 Task: Look for space in Bilimora, India from 5th September, 2023 to 12th September, 2023 for 2 adults in price range Rs.10000 to Rs.15000.  With 1  bedroom having 1 bed and 1 bathroom. Property type can be house, flat, guest house, hotel. Booking option can be shelf check-in. Required host language is English.
Action: Mouse moved to (432, 65)
Screenshot: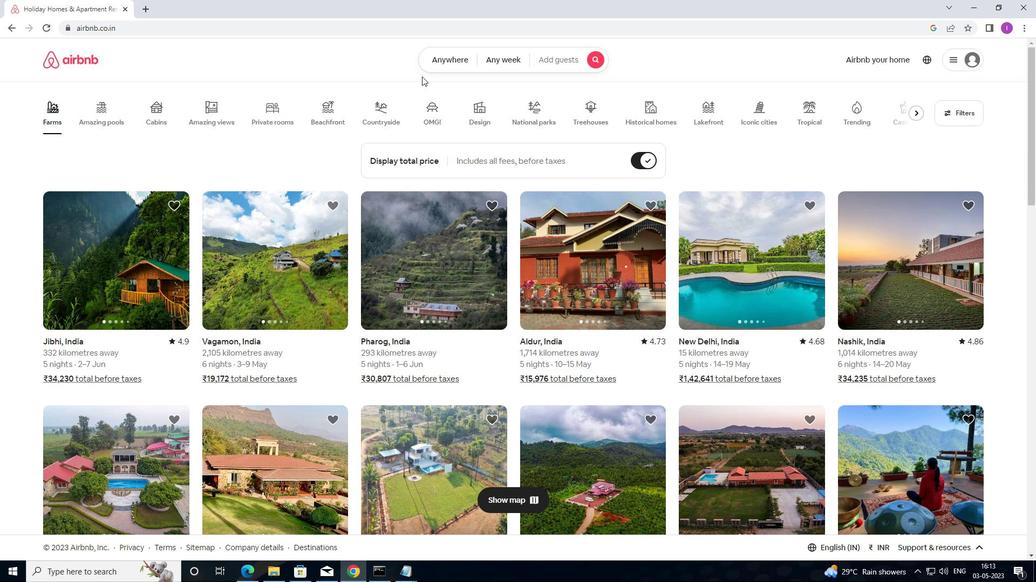 
Action: Mouse pressed left at (432, 65)
Screenshot: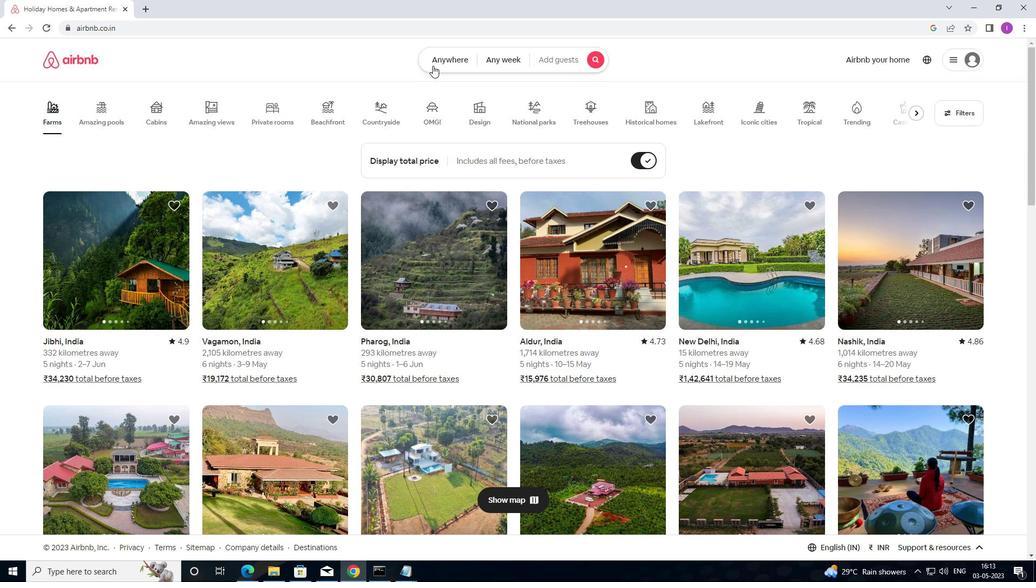 
Action: Mouse moved to (361, 111)
Screenshot: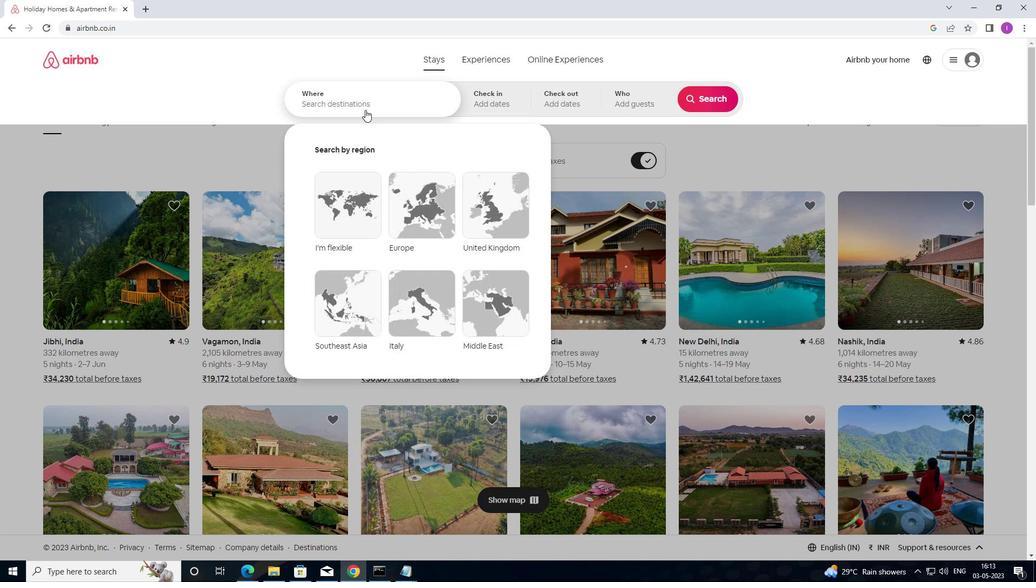 
Action: Mouse pressed left at (361, 111)
Screenshot: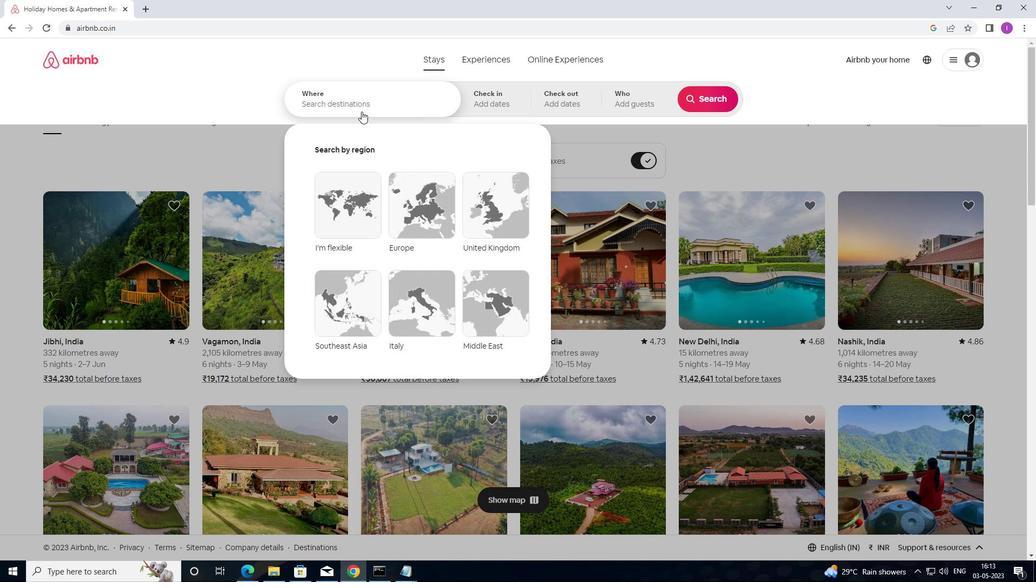 
Action: Mouse moved to (440, 85)
Screenshot: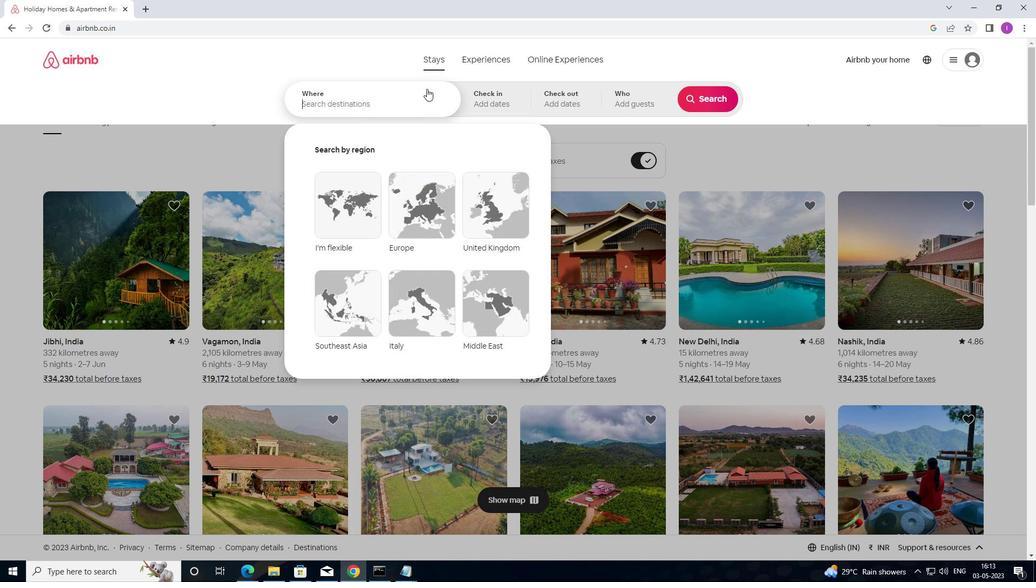 
Action: Key pressed <Key.shift>BILI,<Key.backspace>MORA,<Key.shift><Key.shift><Key.shift><Key.shift><Key.shift><Key.shift><Key.shift><Key.shift>INDIA
Screenshot: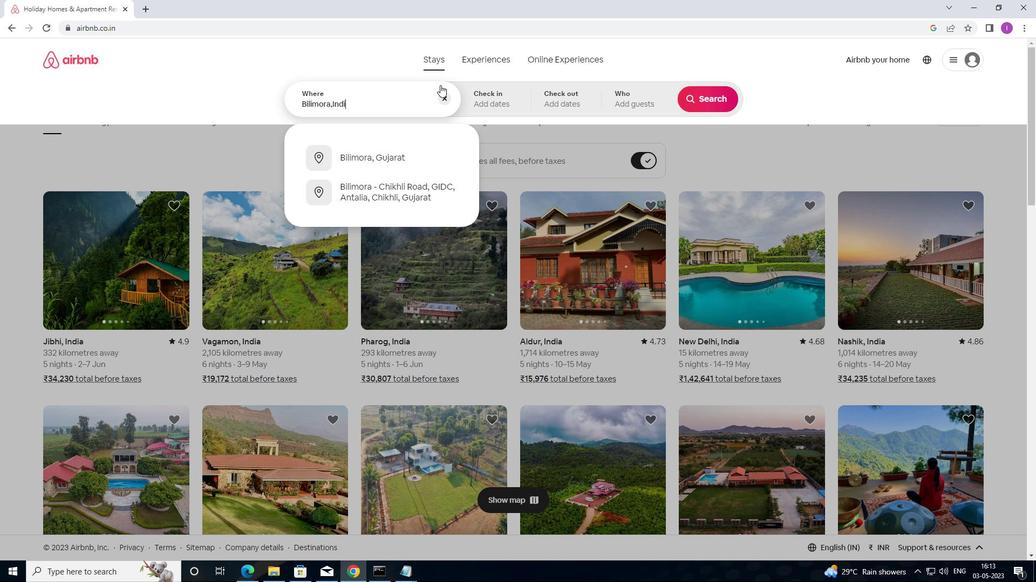 
Action: Mouse moved to (489, 91)
Screenshot: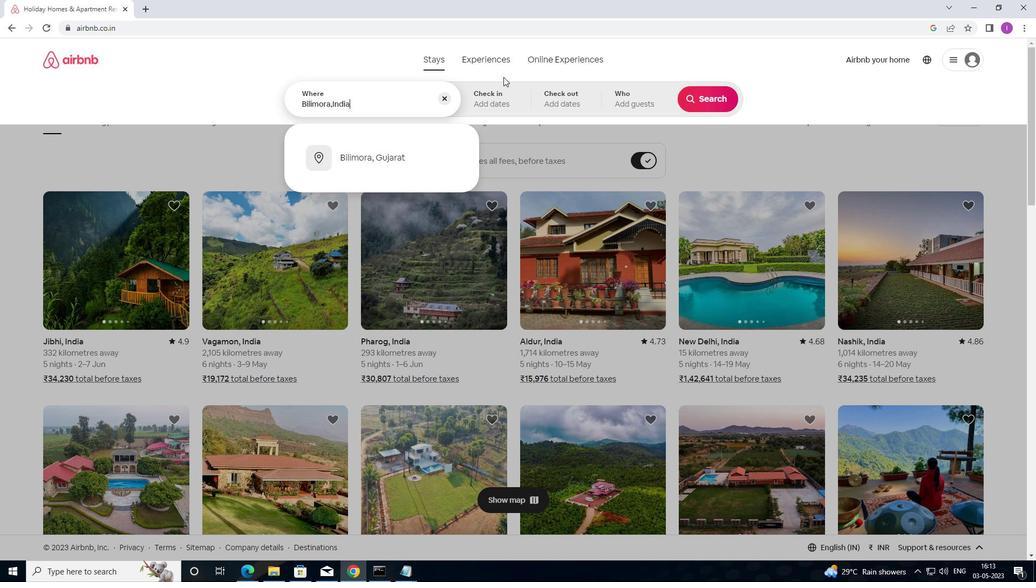 
Action: Mouse pressed left at (489, 91)
Screenshot: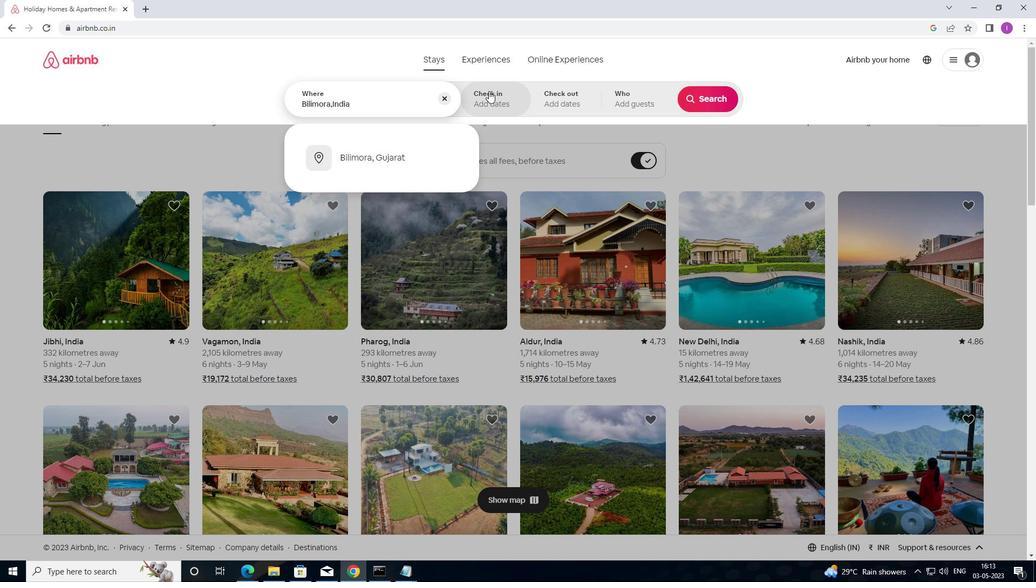 
Action: Mouse moved to (707, 185)
Screenshot: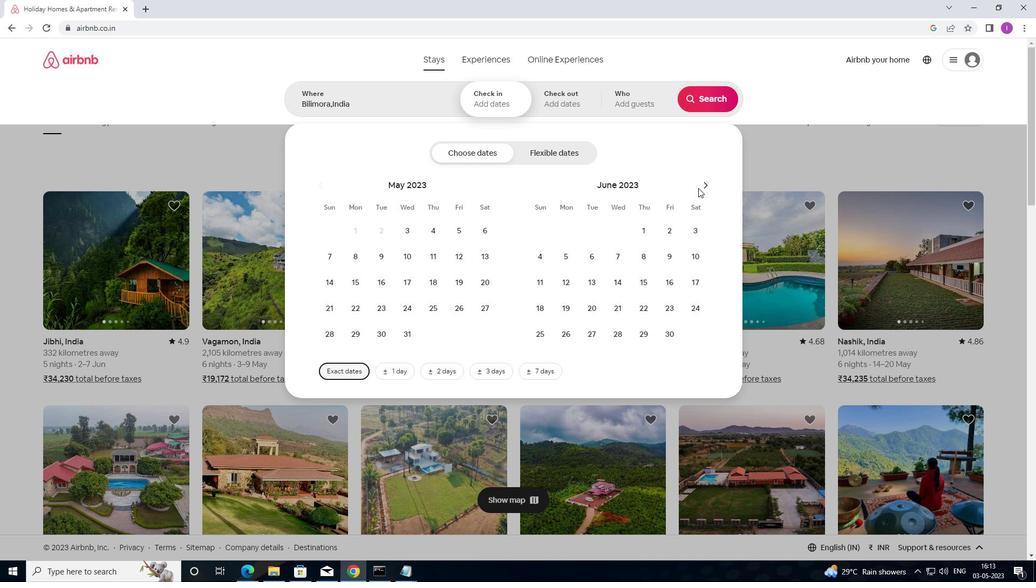 
Action: Mouse pressed left at (707, 185)
Screenshot: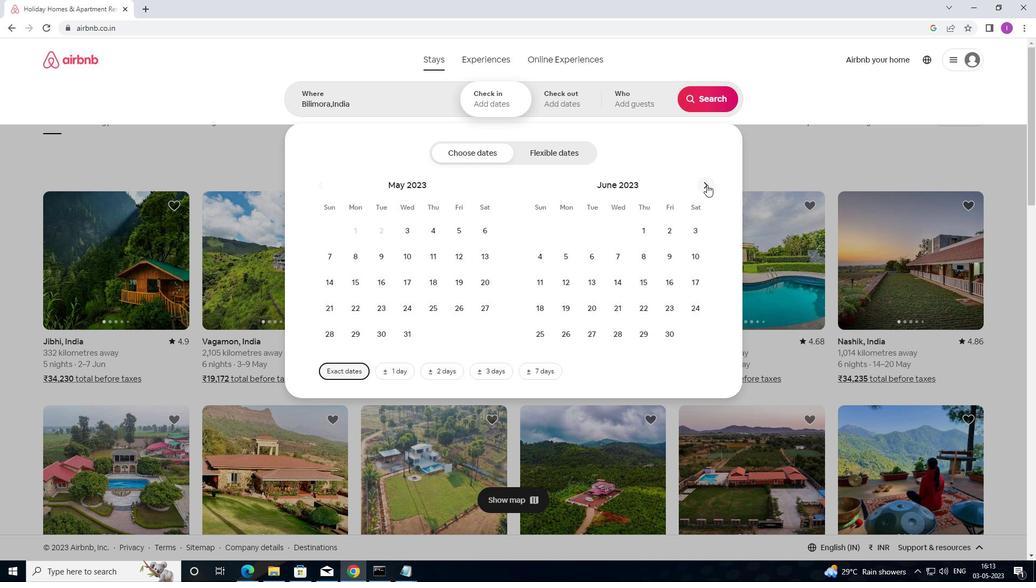 
Action: Mouse moved to (707, 184)
Screenshot: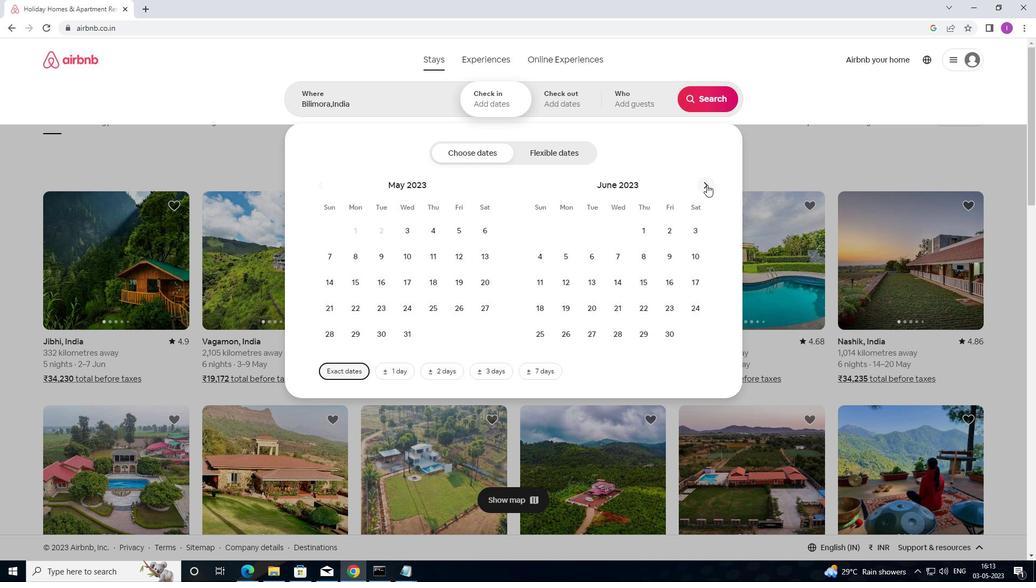 
Action: Mouse pressed left at (707, 184)
Screenshot: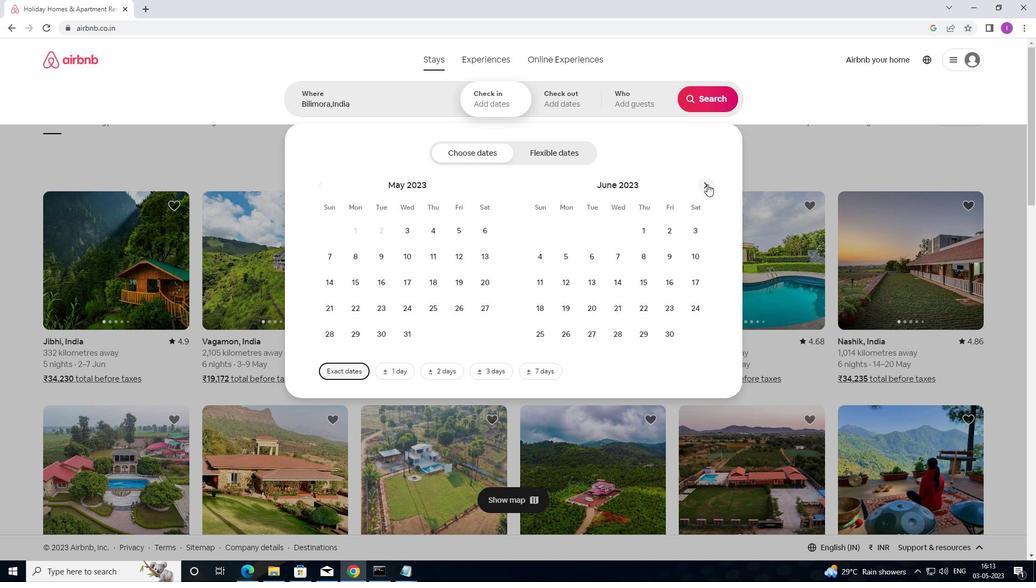 
Action: Mouse pressed left at (707, 184)
Screenshot: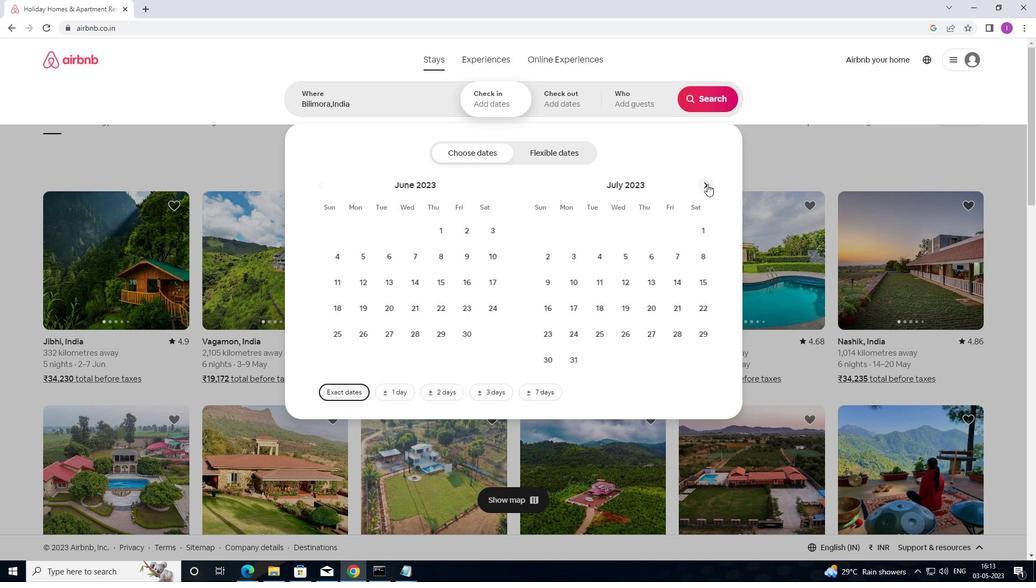 
Action: Mouse pressed left at (707, 184)
Screenshot: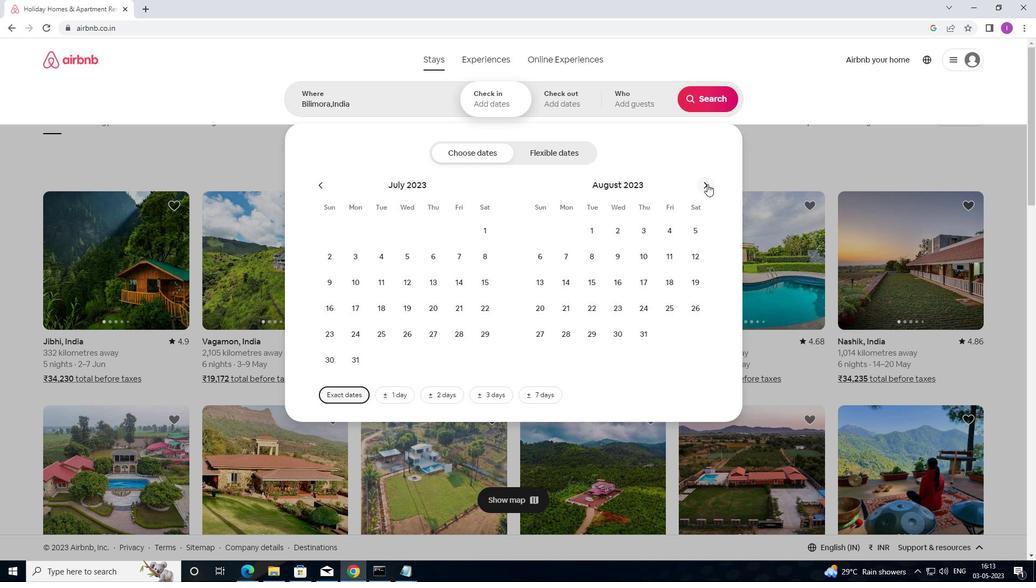 
Action: Mouse moved to (594, 261)
Screenshot: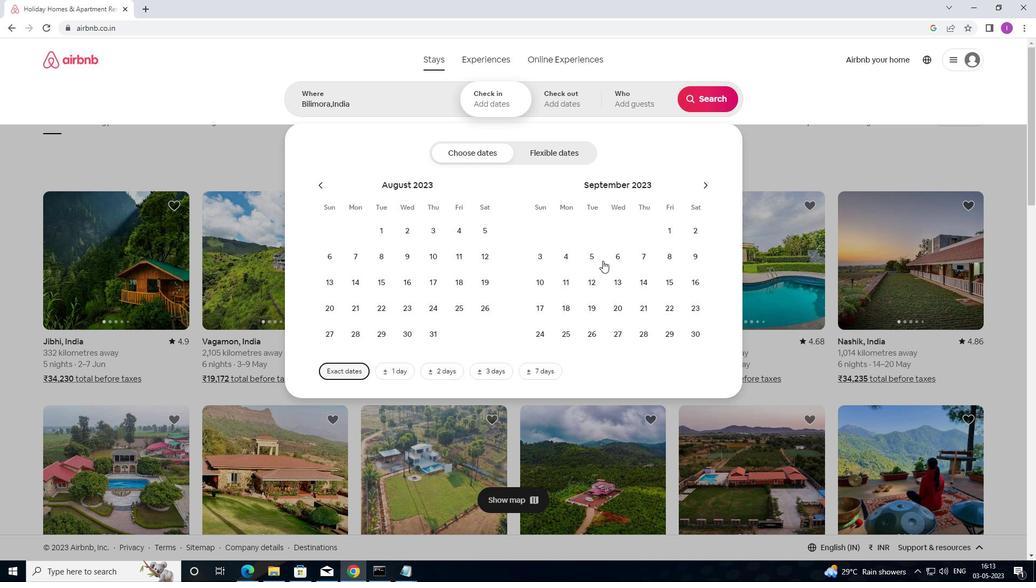 
Action: Mouse pressed left at (594, 261)
Screenshot: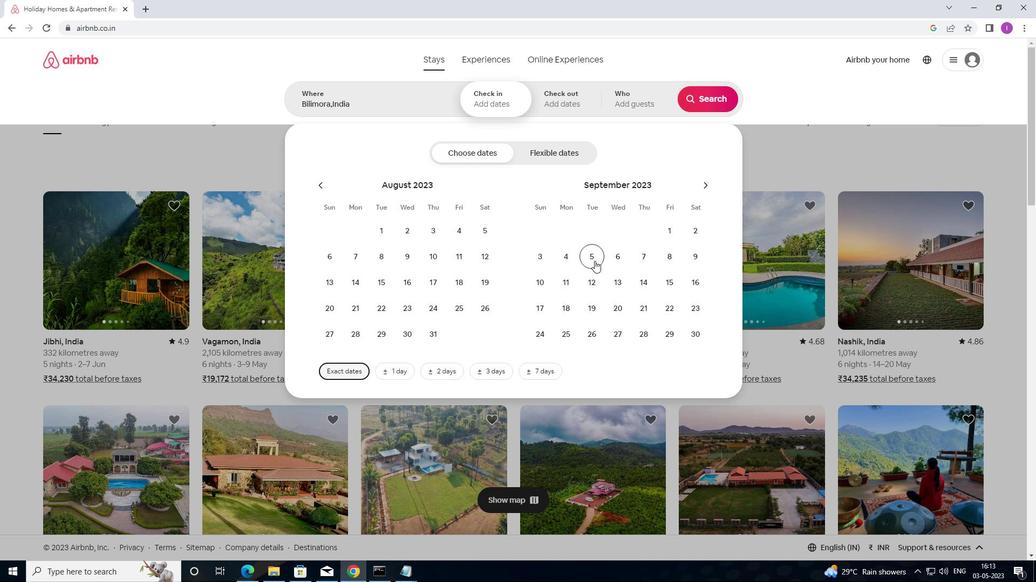 
Action: Mouse moved to (595, 280)
Screenshot: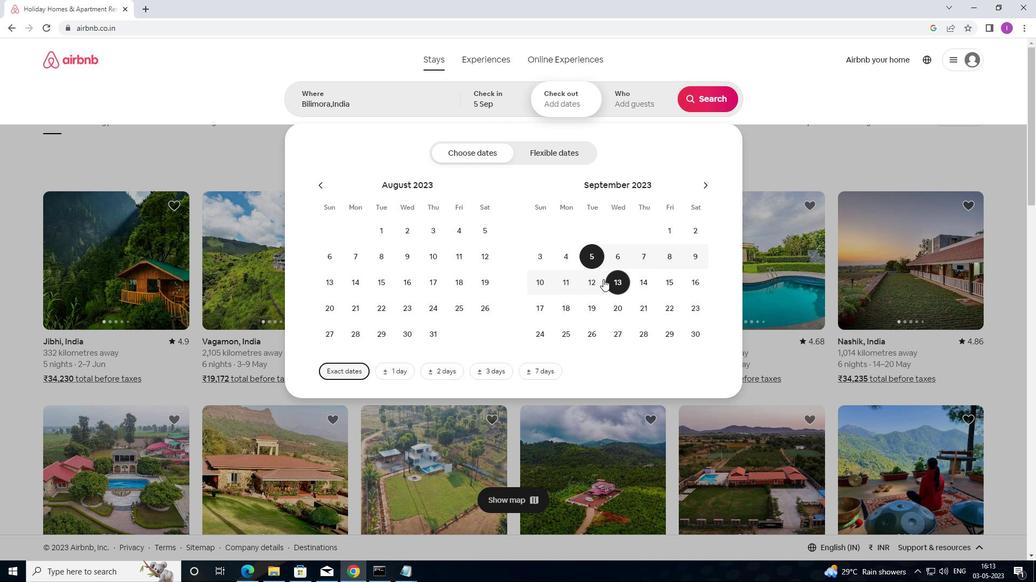 
Action: Mouse pressed left at (595, 280)
Screenshot: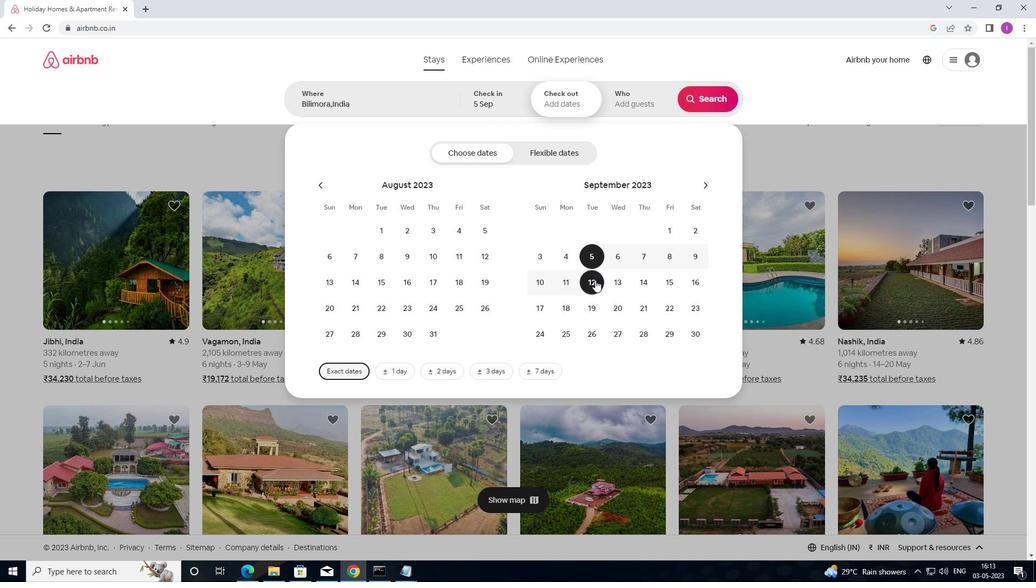 
Action: Mouse moved to (641, 99)
Screenshot: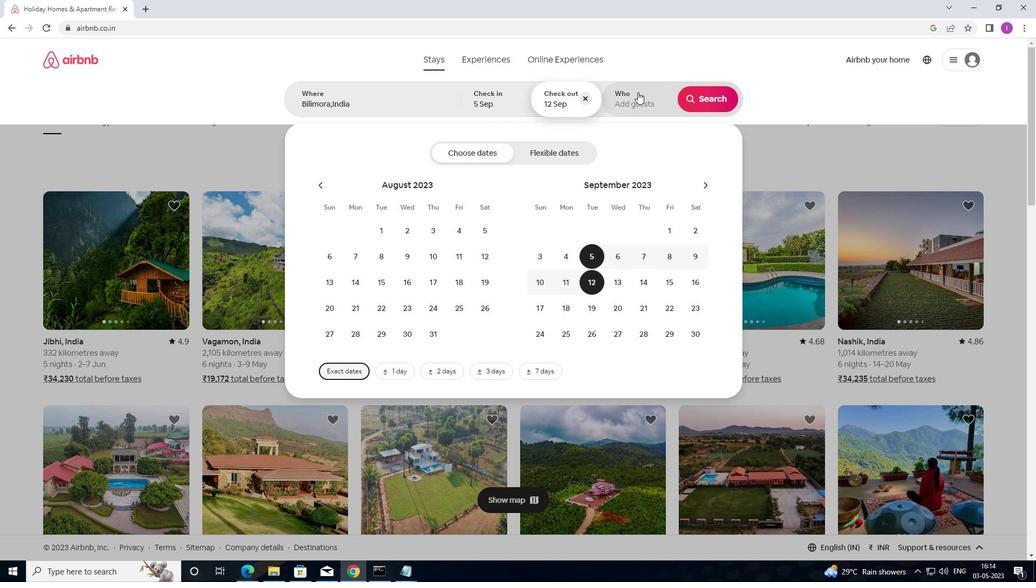 
Action: Mouse pressed left at (641, 99)
Screenshot: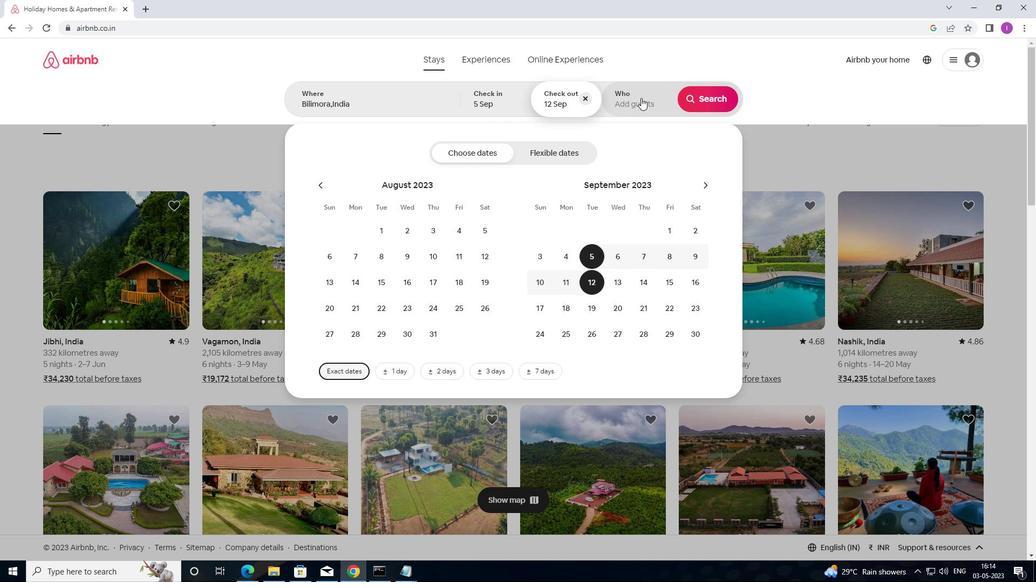 
Action: Mouse moved to (703, 158)
Screenshot: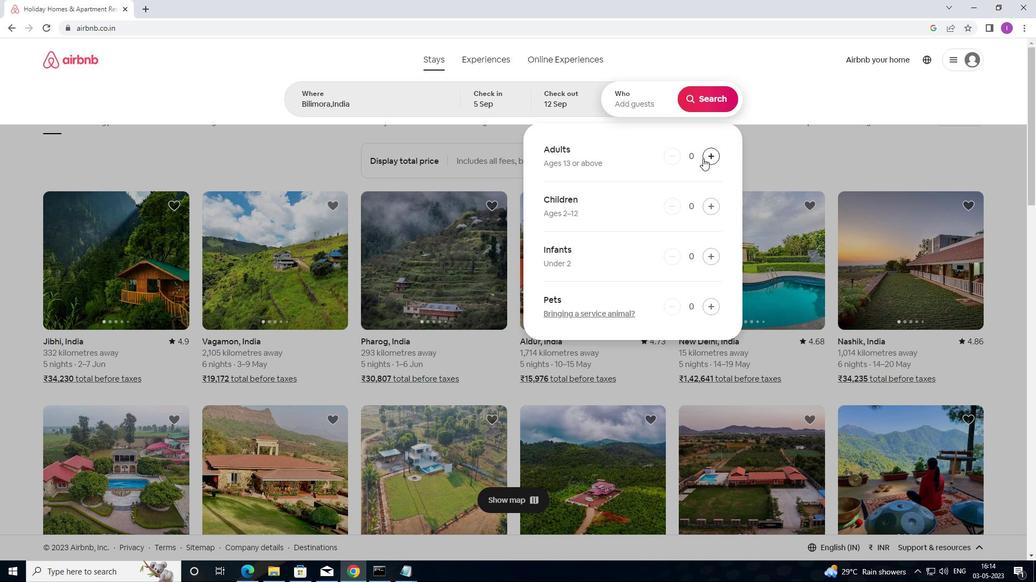 
Action: Mouse pressed left at (703, 158)
Screenshot: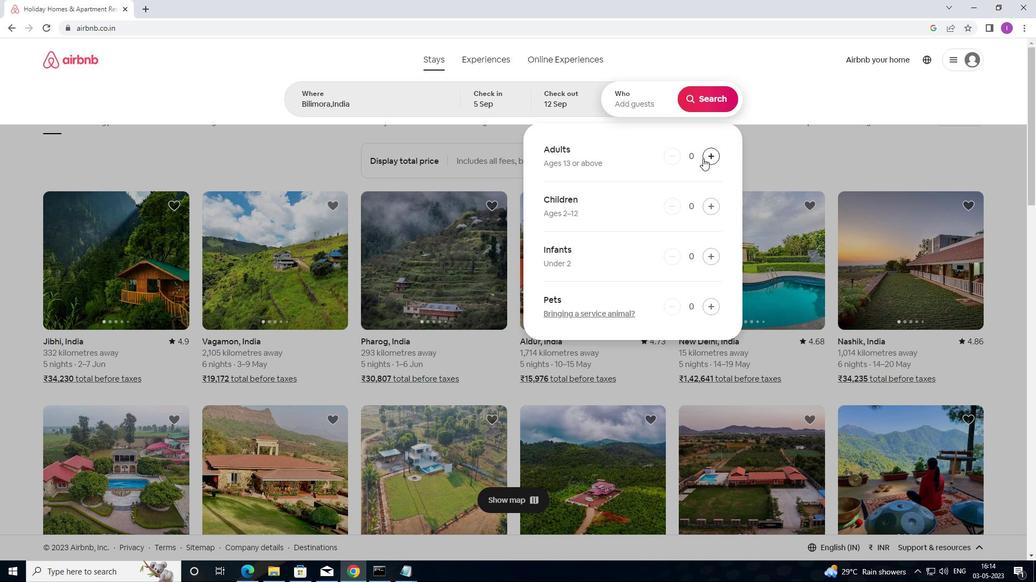 
Action: Mouse pressed left at (703, 158)
Screenshot: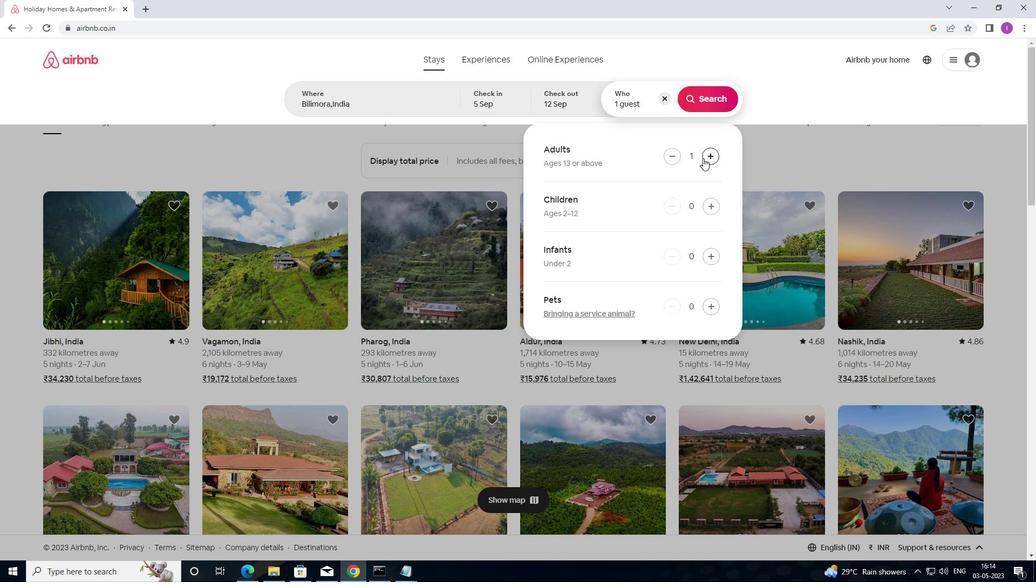 
Action: Mouse moved to (711, 112)
Screenshot: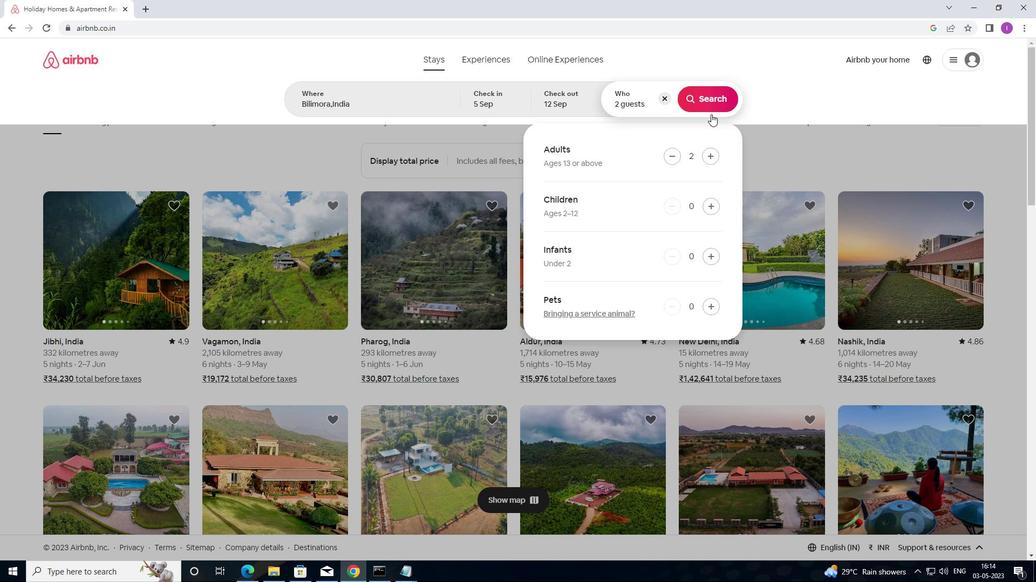 
Action: Mouse pressed left at (711, 112)
Screenshot: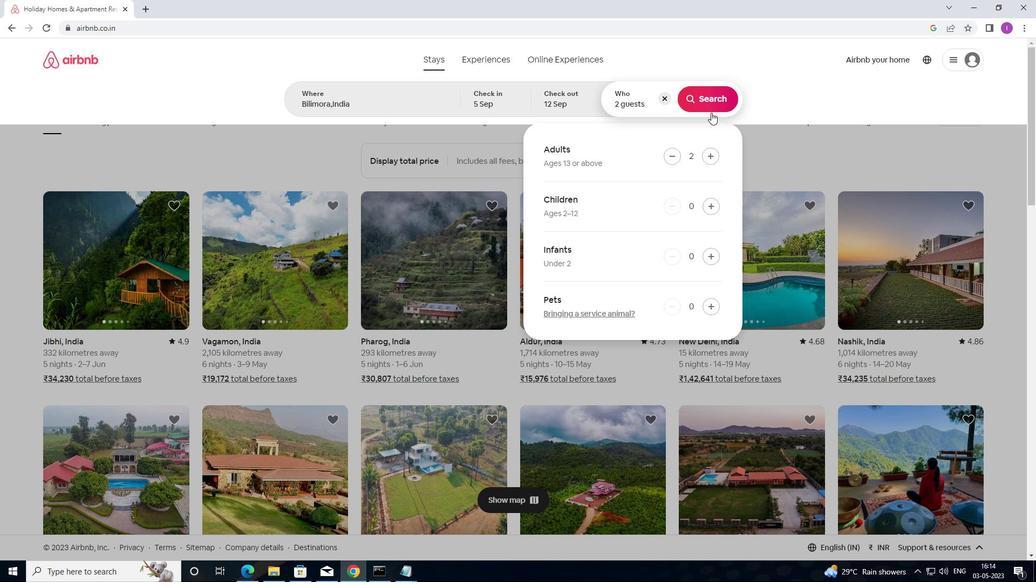 
Action: Mouse moved to (691, 103)
Screenshot: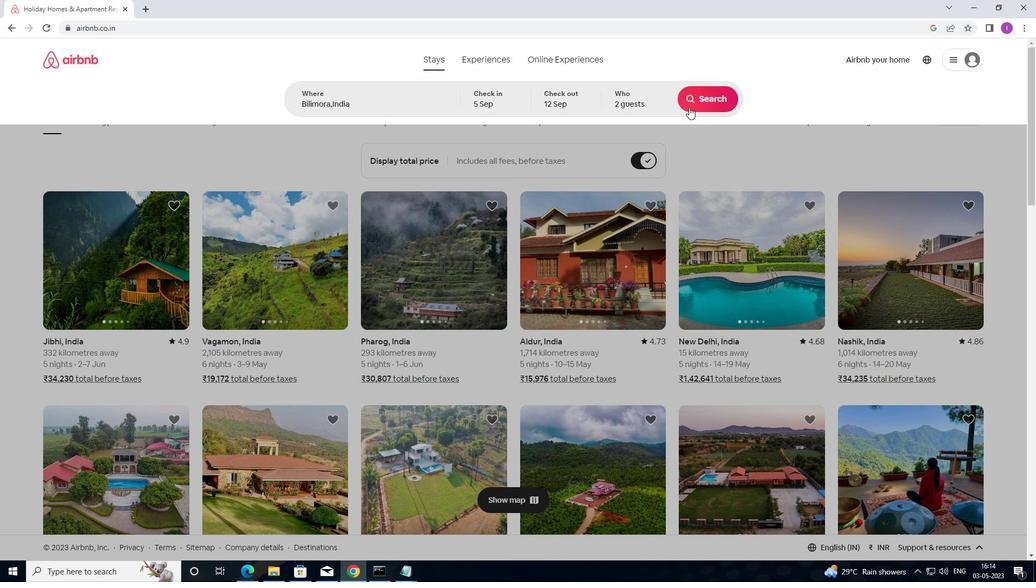 
Action: Mouse pressed left at (691, 103)
Screenshot: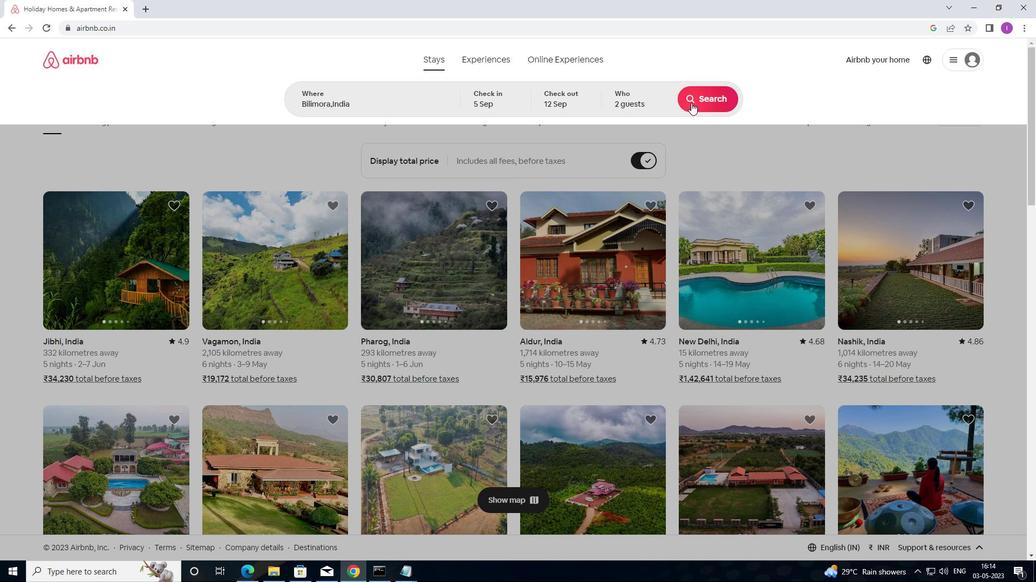 
Action: Mouse moved to (973, 103)
Screenshot: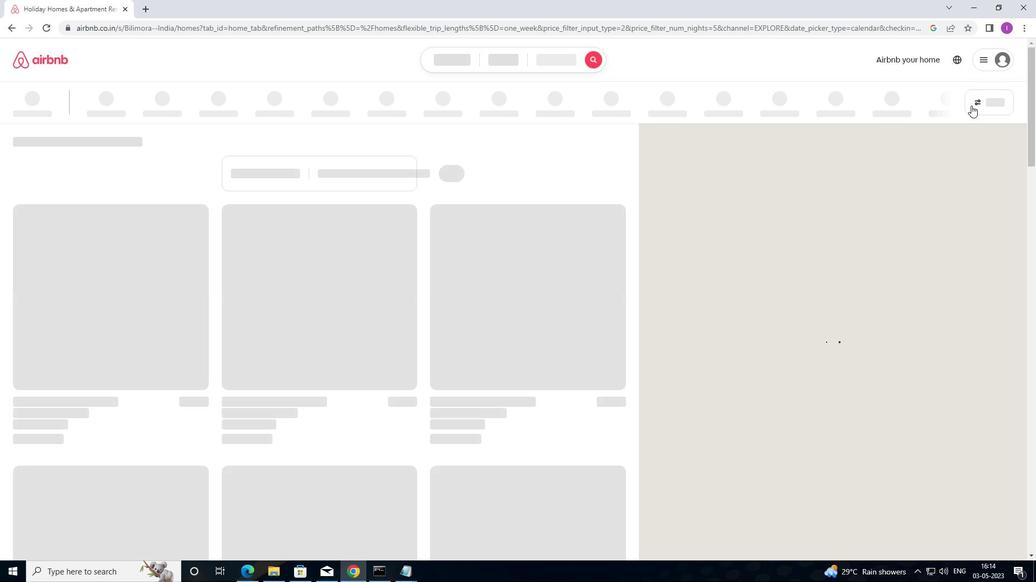 
Action: Mouse pressed left at (973, 103)
Screenshot: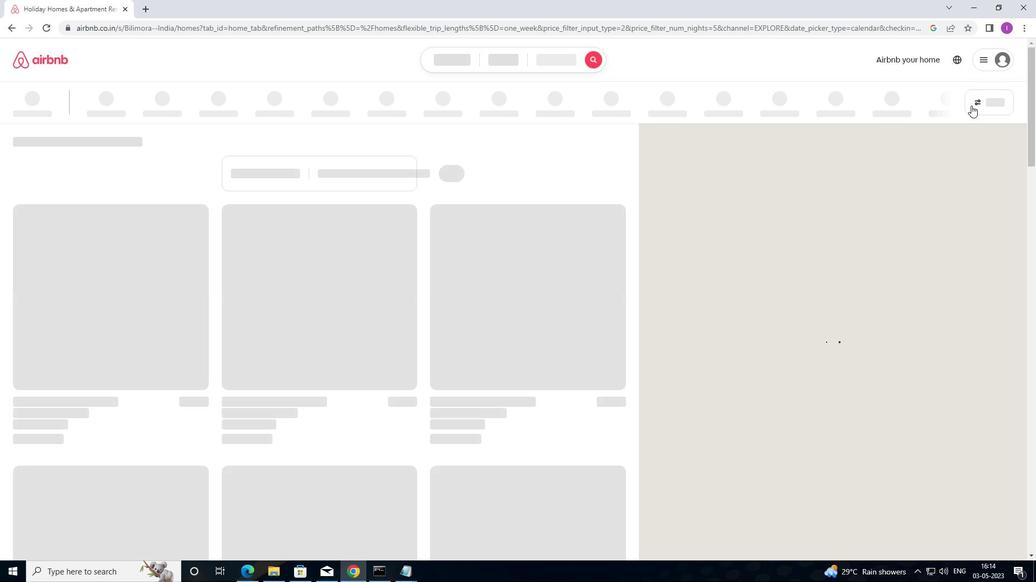 
Action: Mouse moved to (409, 243)
Screenshot: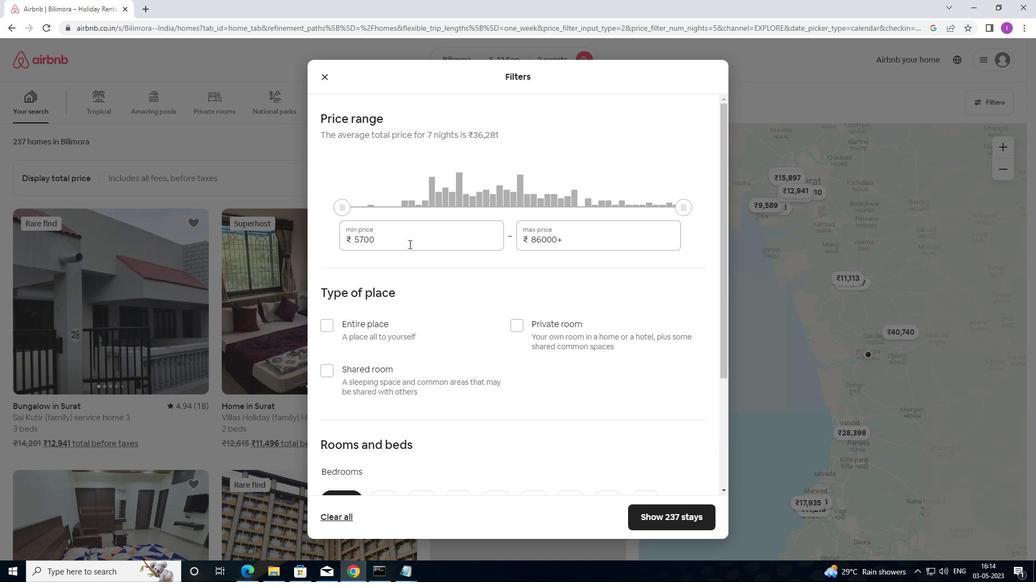 
Action: Mouse pressed left at (409, 243)
Screenshot: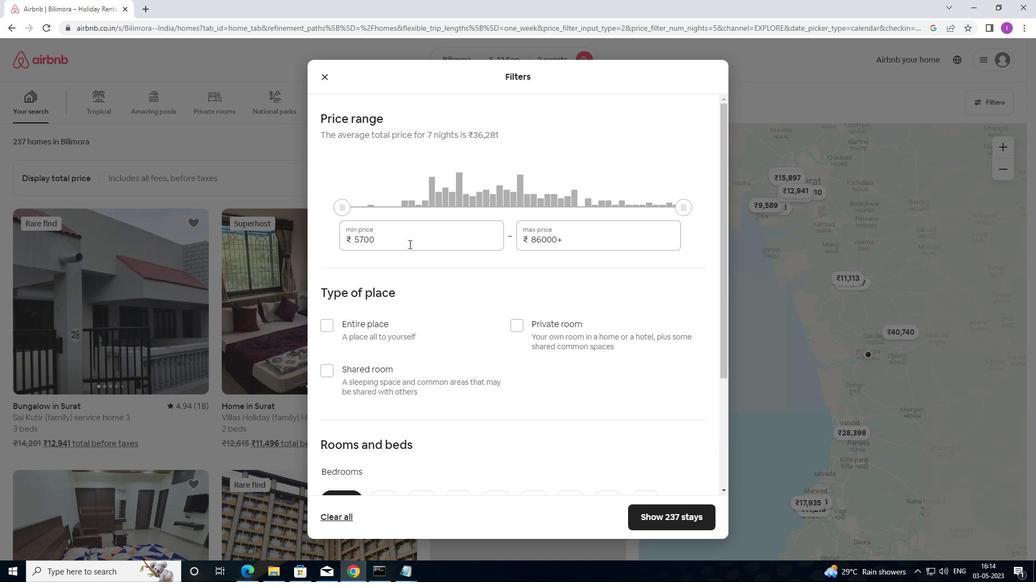 
Action: Mouse moved to (351, 232)
Screenshot: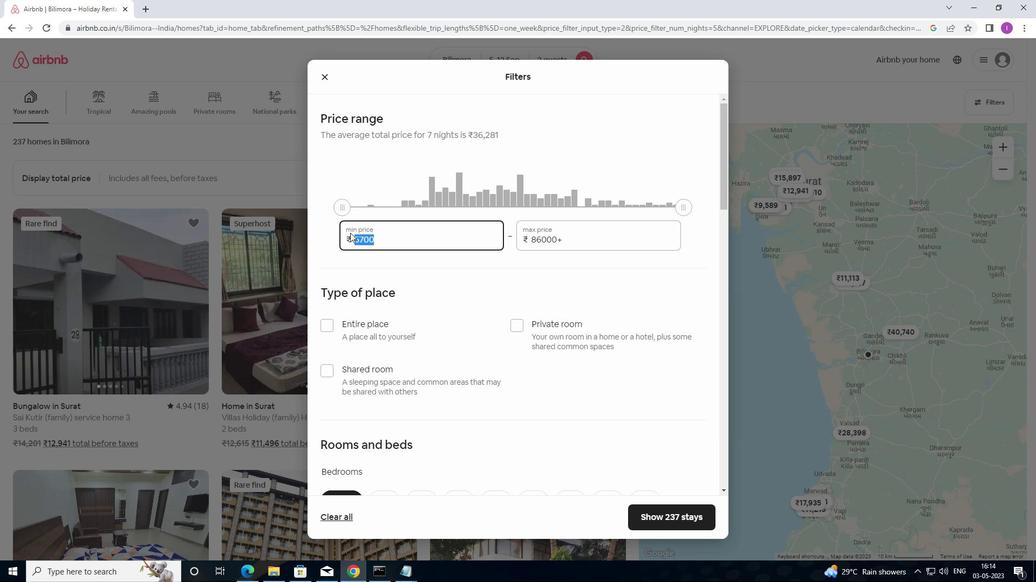 
Action: Key pressed 1
Screenshot: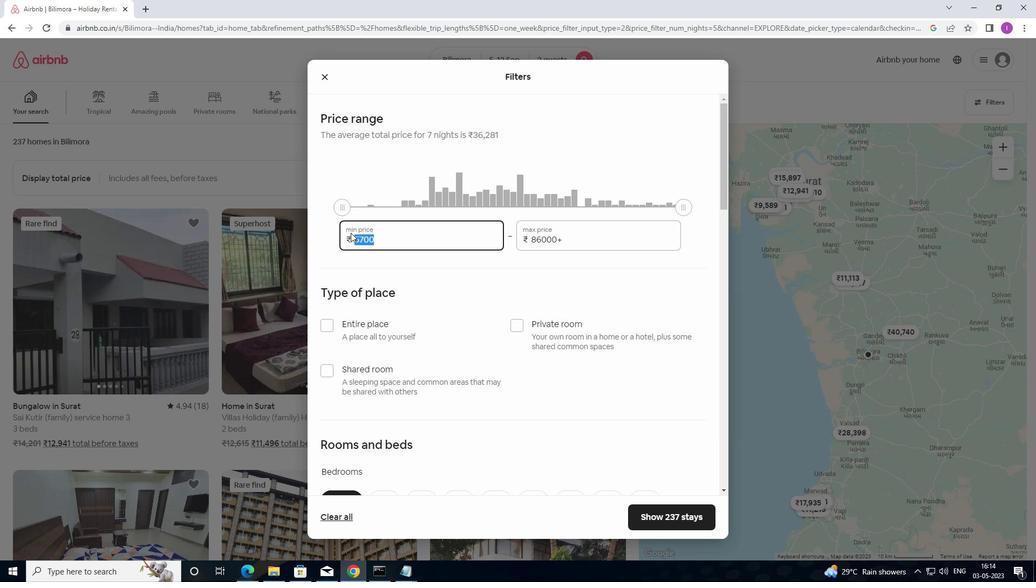 
Action: Mouse moved to (351, 232)
Screenshot: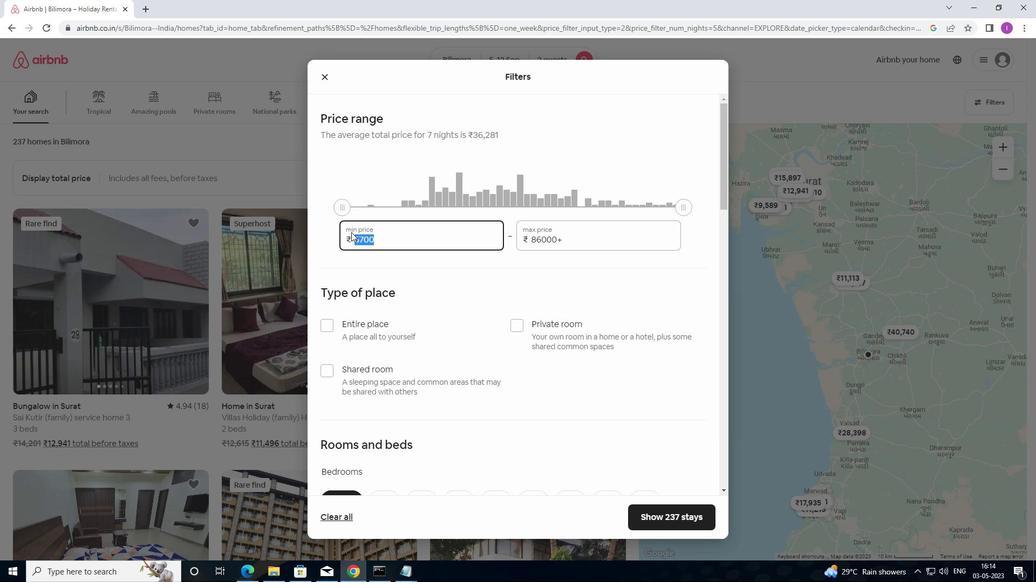 
Action: Key pressed 0
Screenshot: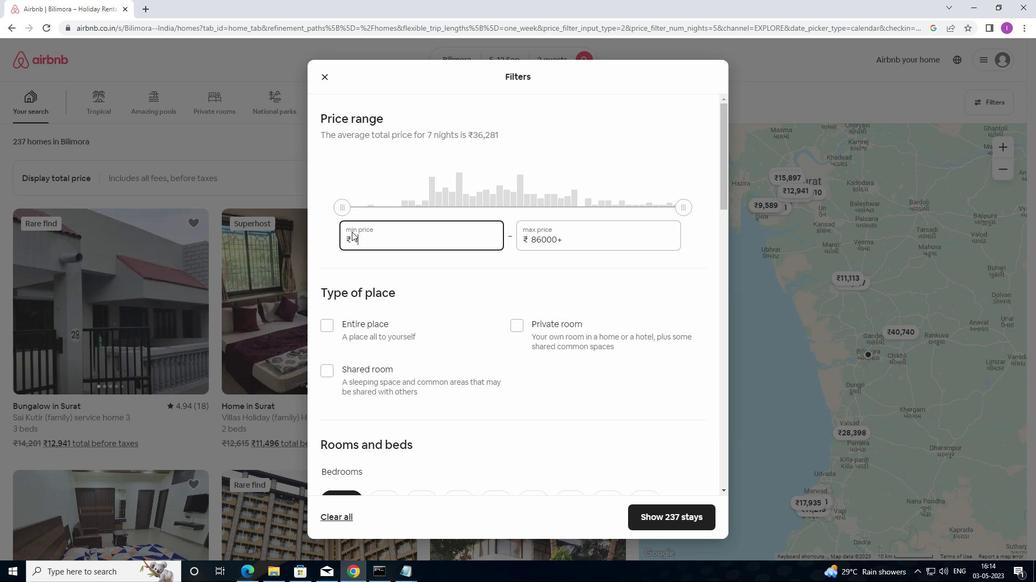 
Action: Mouse moved to (361, 228)
Screenshot: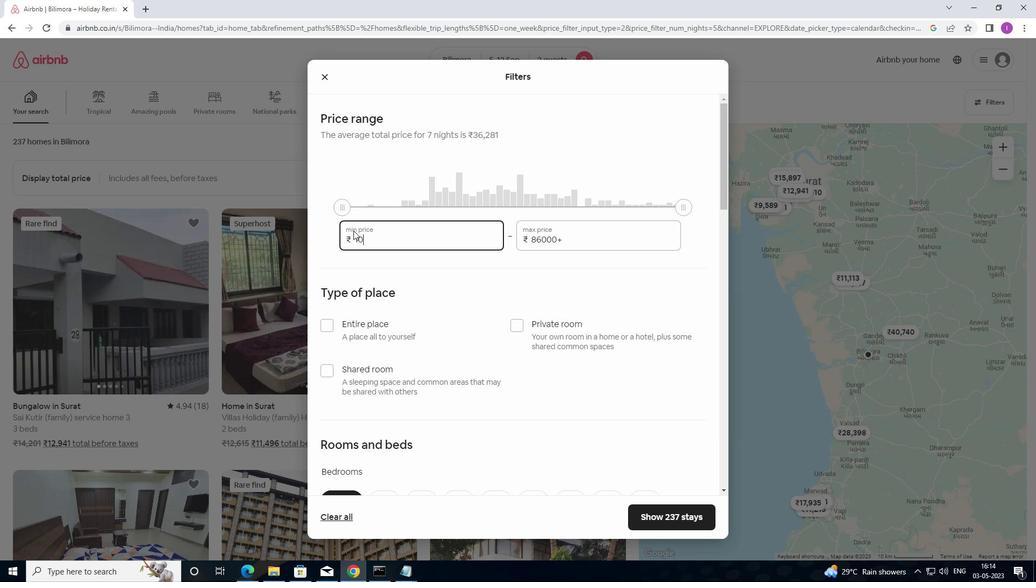 
Action: Key pressed 0
Screenshot: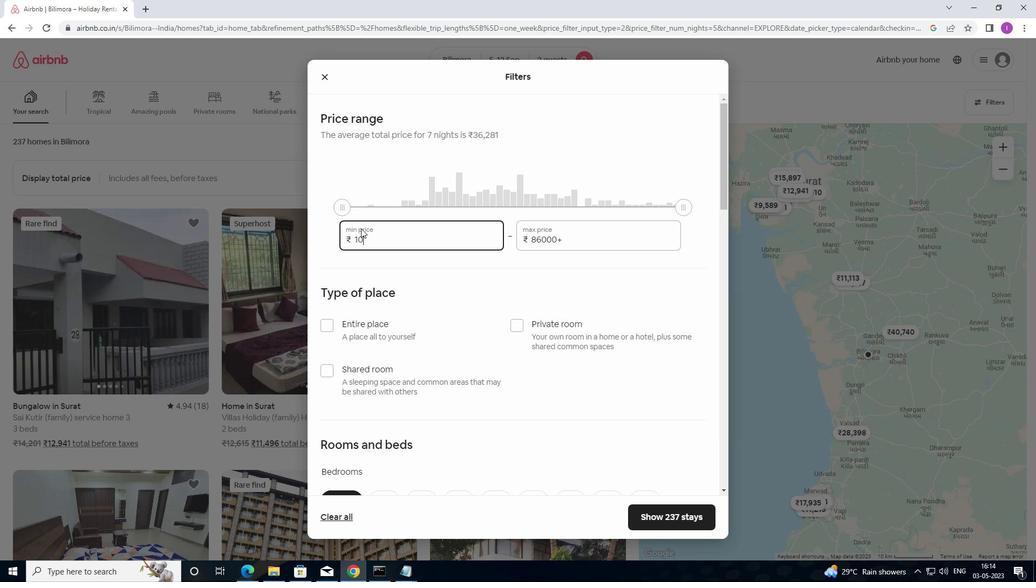 
Action: Mouse moved to (361, 227)
Screenshot: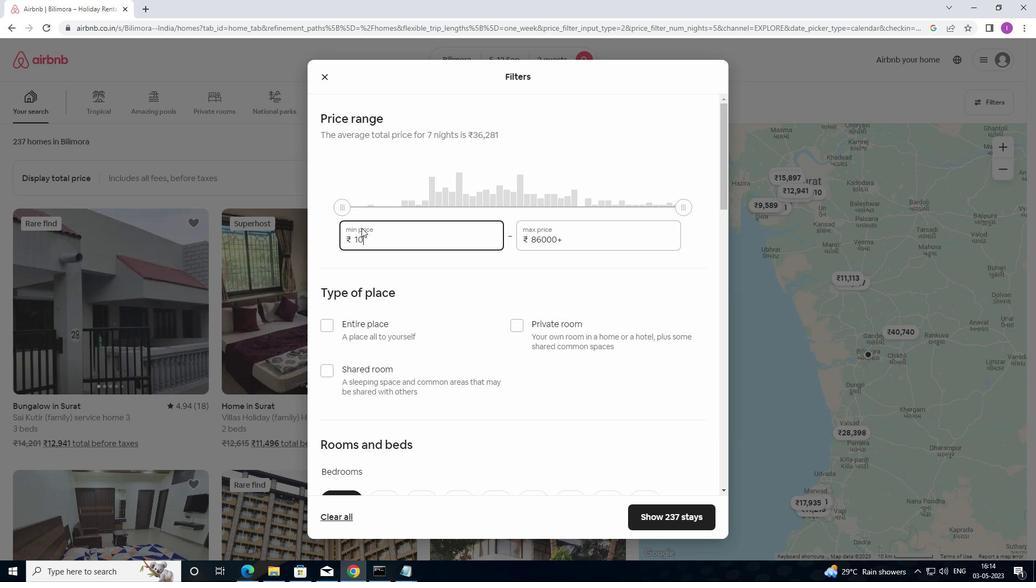 
Action: Key pressed 0
Screenshot: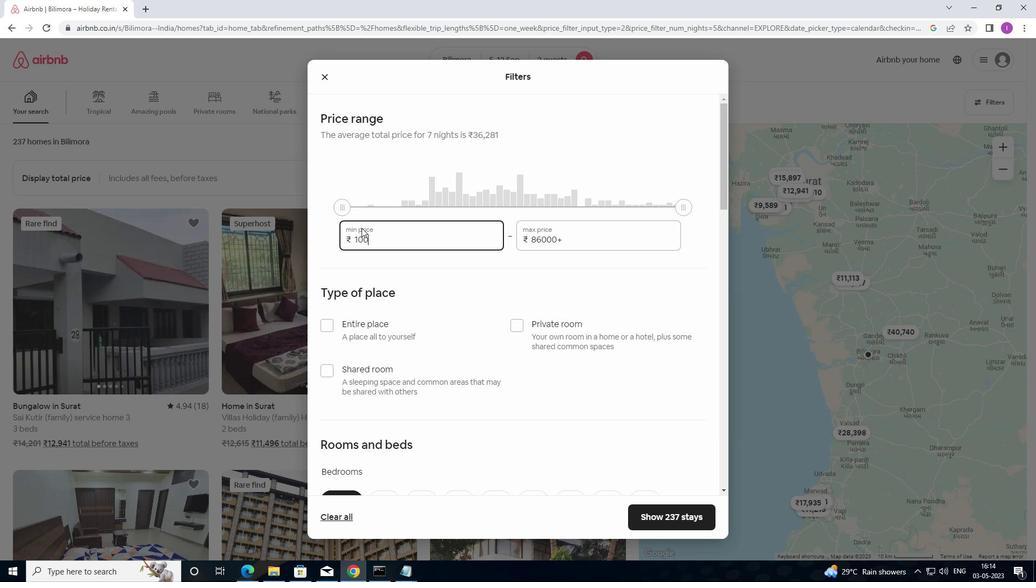 
Action: Mouse moved to (369, 228)
Screenshot: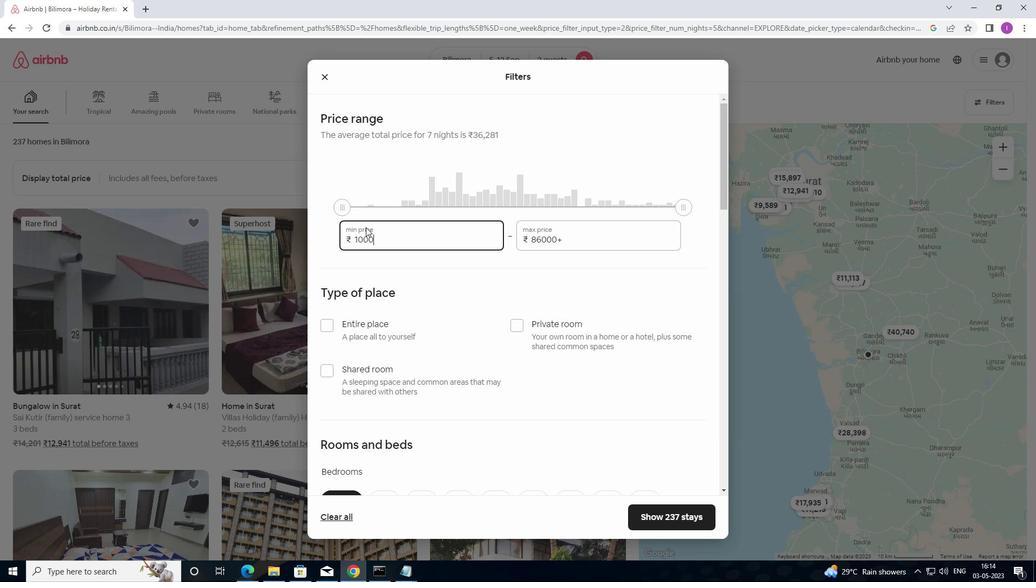 
Action: Key pressed 0
Screenshot: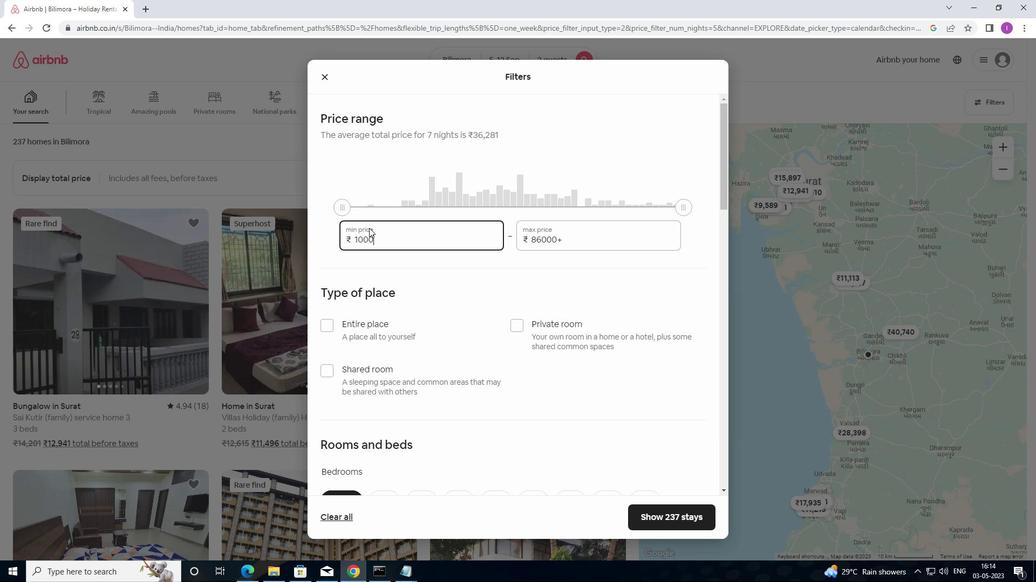 
Action: Mouse moved to (569, 241)
Screenshot: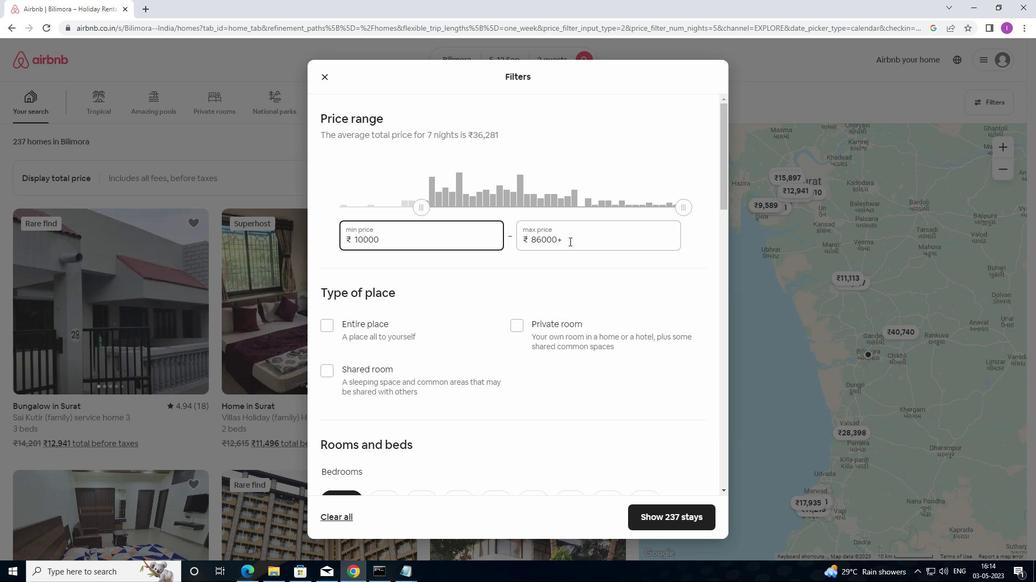 
Action: Mouse pressed left at (569, 241)
Screenshot: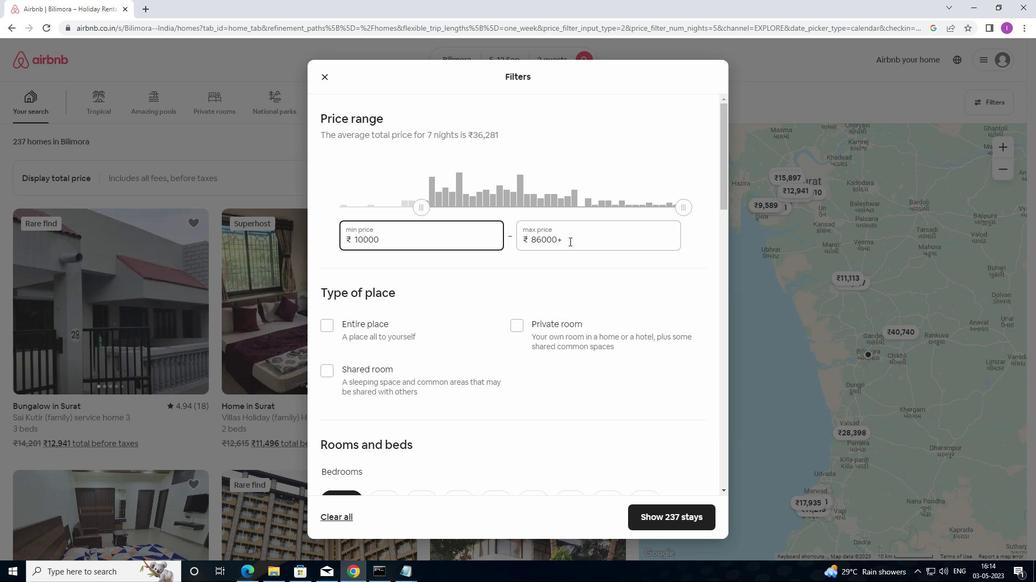 
Action: Mouse moved to (512, 250)
Screenshot: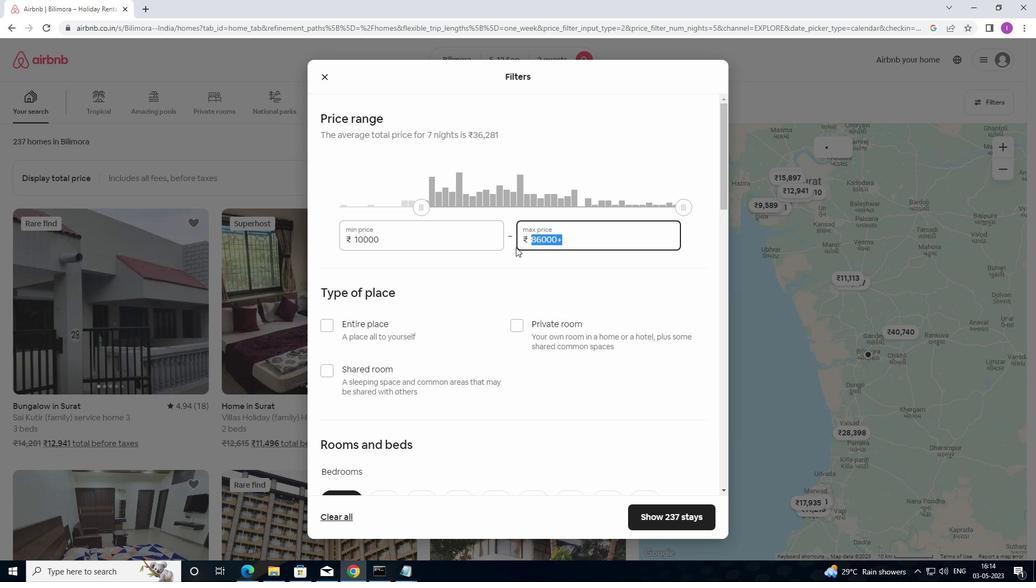 
Action: Key pressed 1
Screenshot: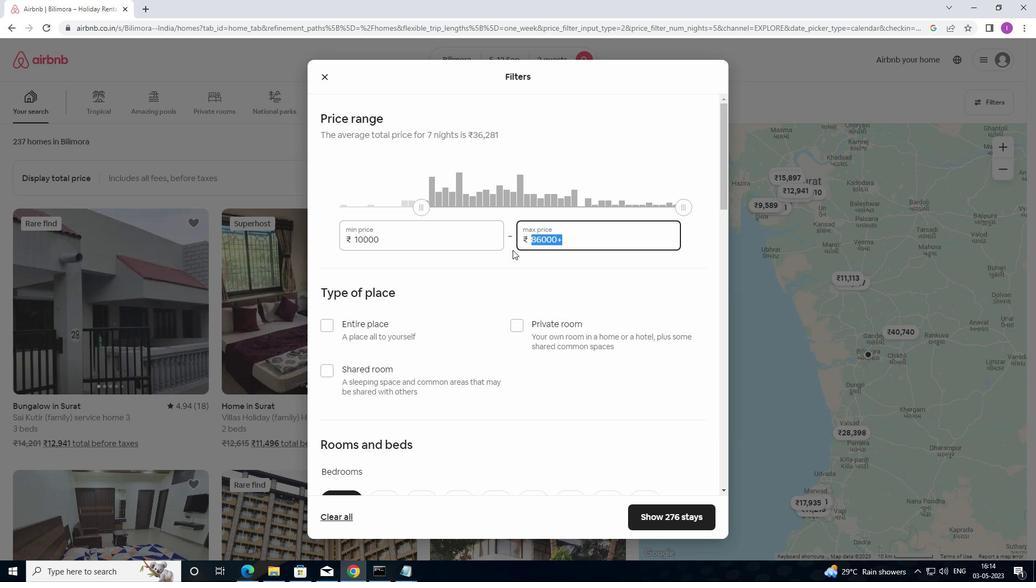 
Action: Mouse moved to (512, 249)
Screenshot: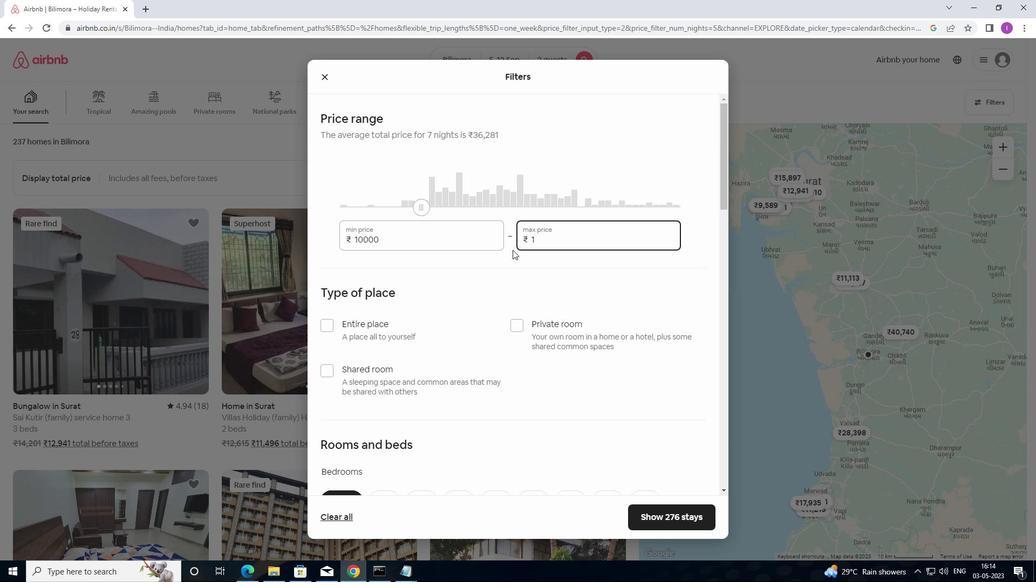 
Action: Key pressed 5
Screenshot: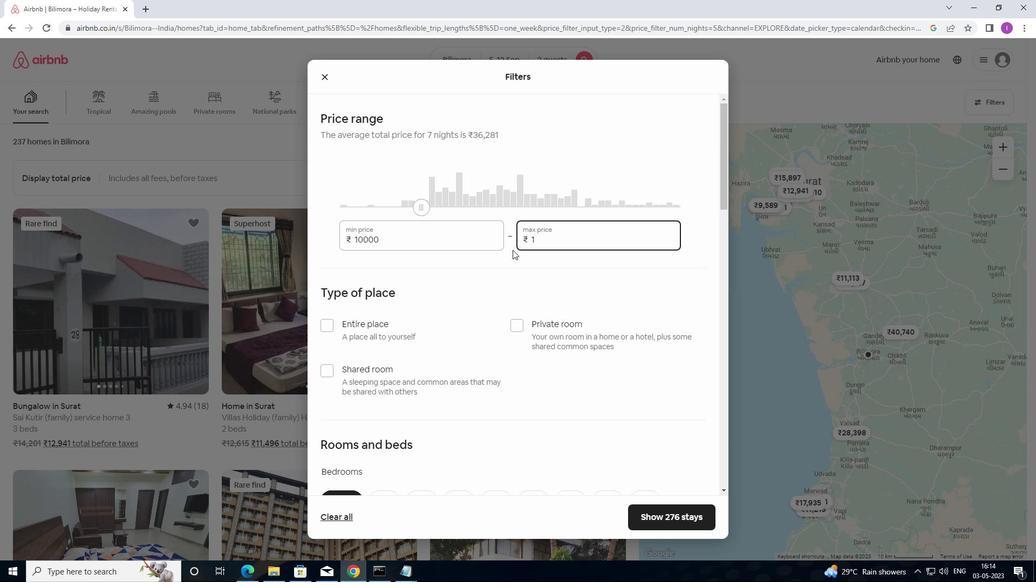 
Action: Mouse moved to (512, 249)
Screenshot: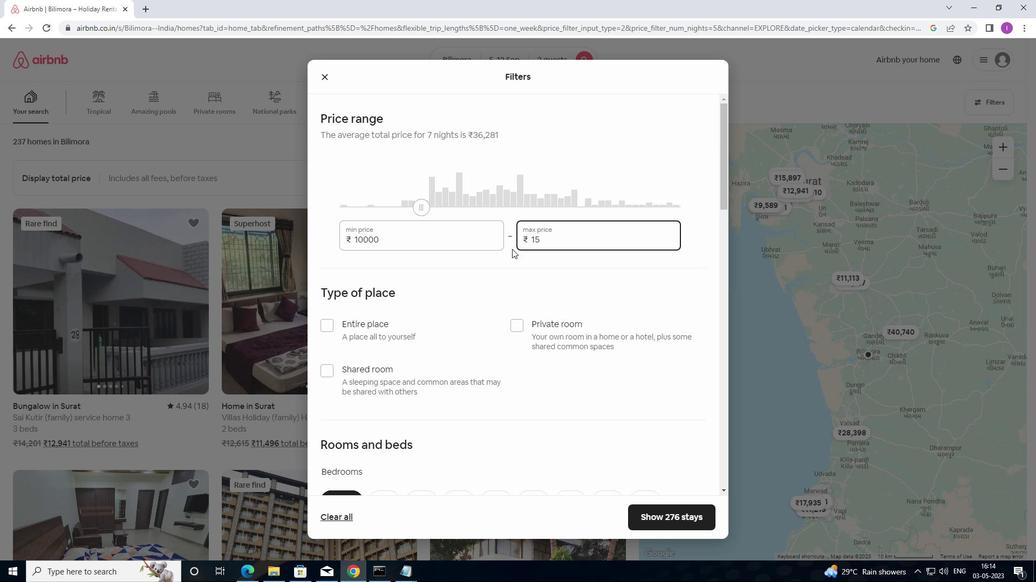 
Action: Key pressed 000
Screenshot: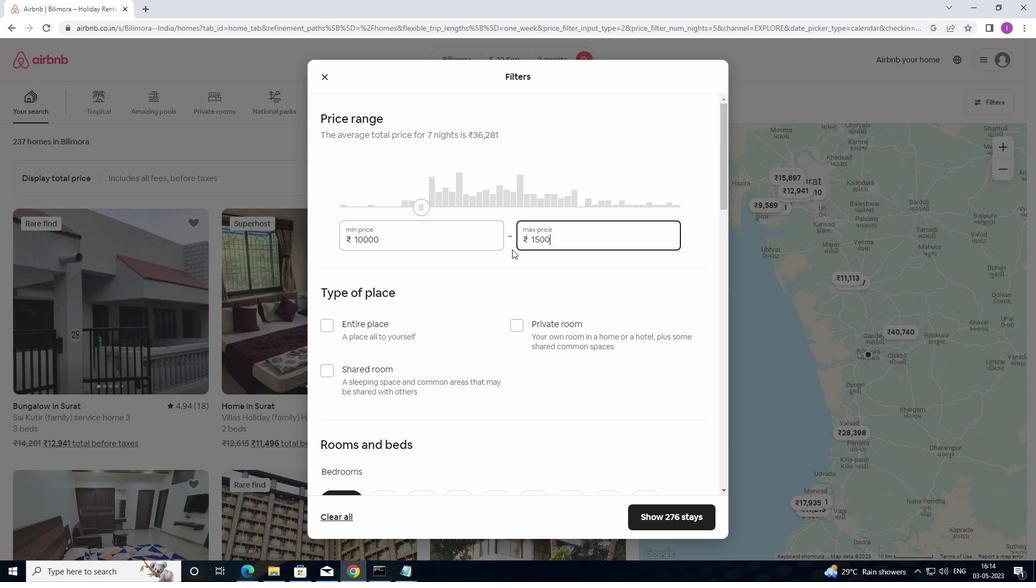 
Action: Mouse moved to (502, 269)
Screenshot: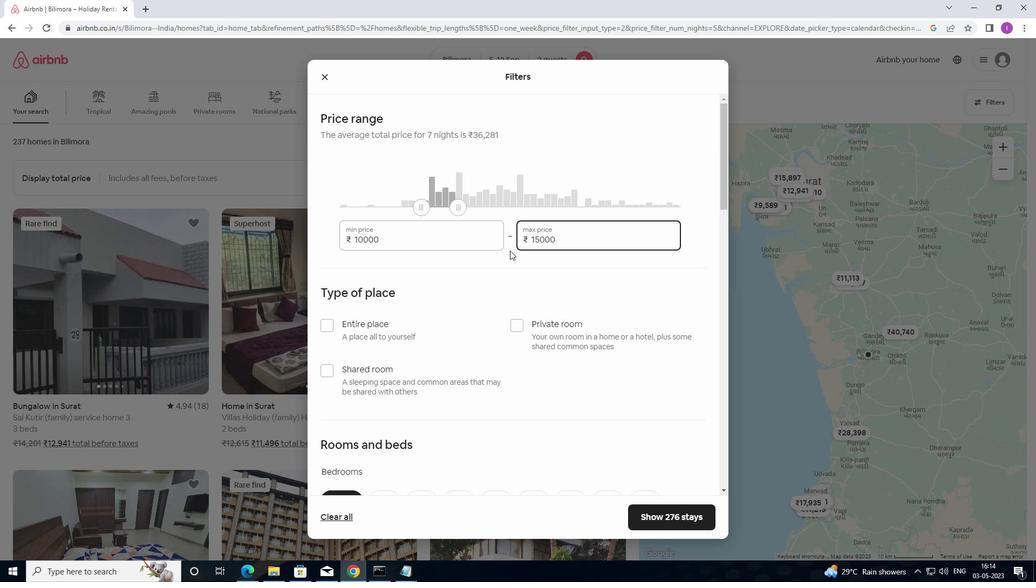 
Action: Mouse scrolled (502, 269) with delta (0, 0)
Screenshot: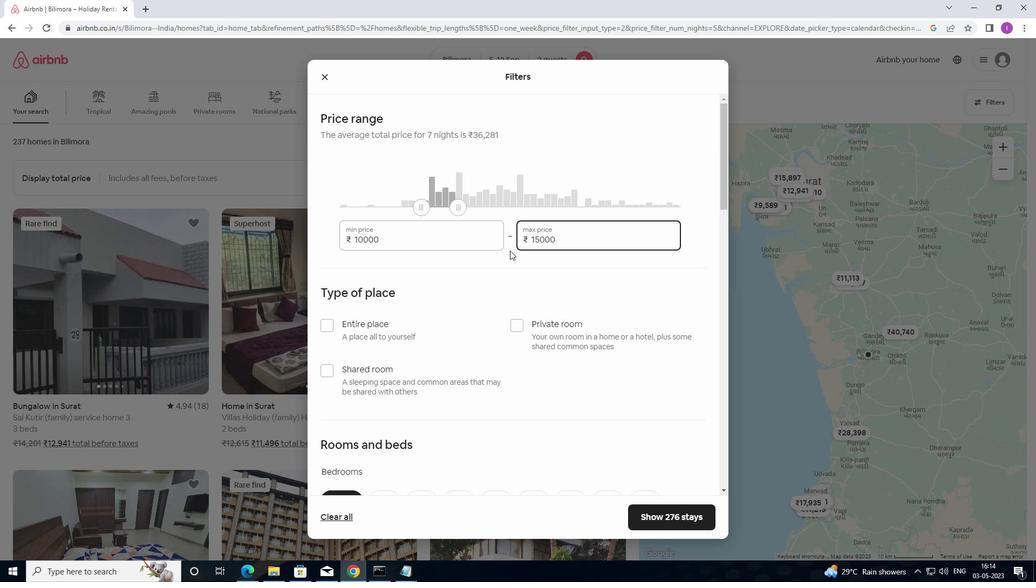 
Action: Mouse moved to (383, 450)
Screenshot: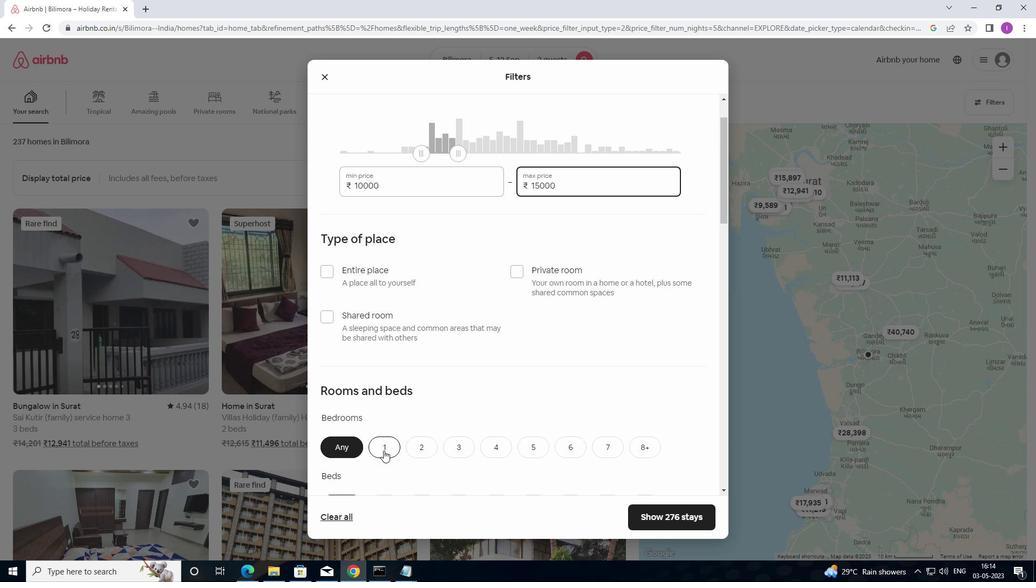 
Action: Mouse pressed left at (383, 450)
Screenshot: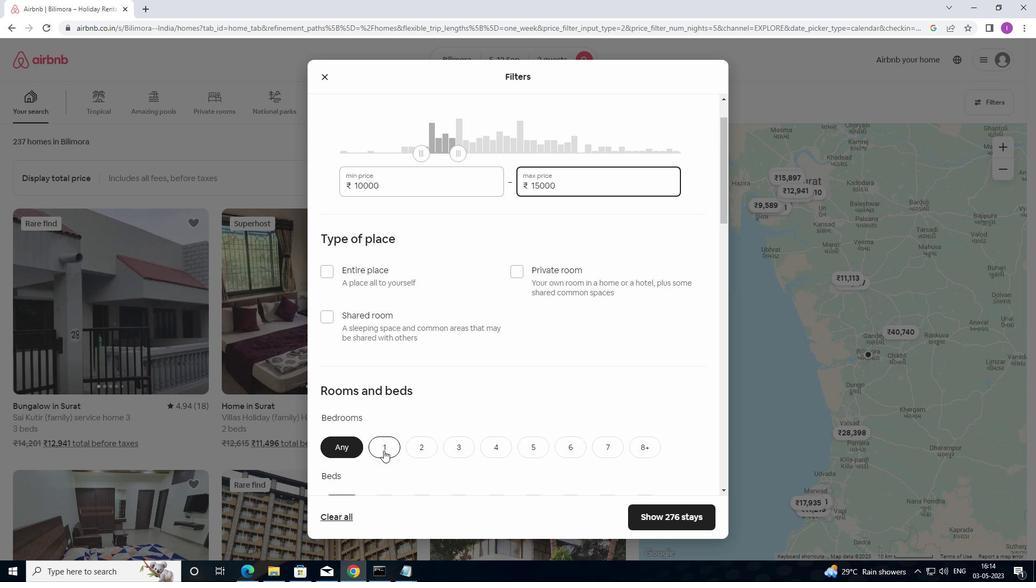 
Action: Mouse moved to (428, 445)
Screenshot: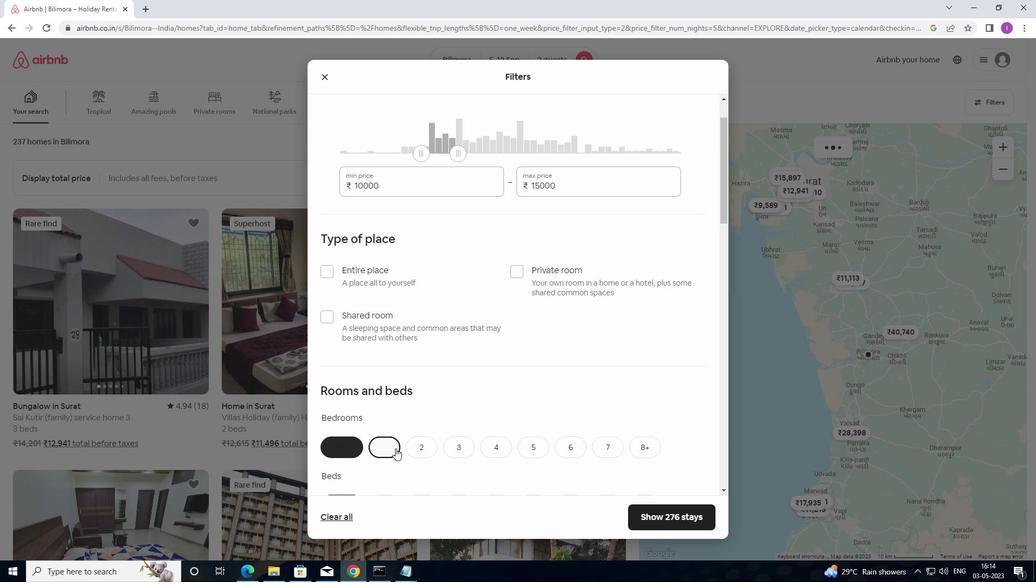 
Action: Mouse scrolled (428, 445) with delta (0, 0)
Screenshot: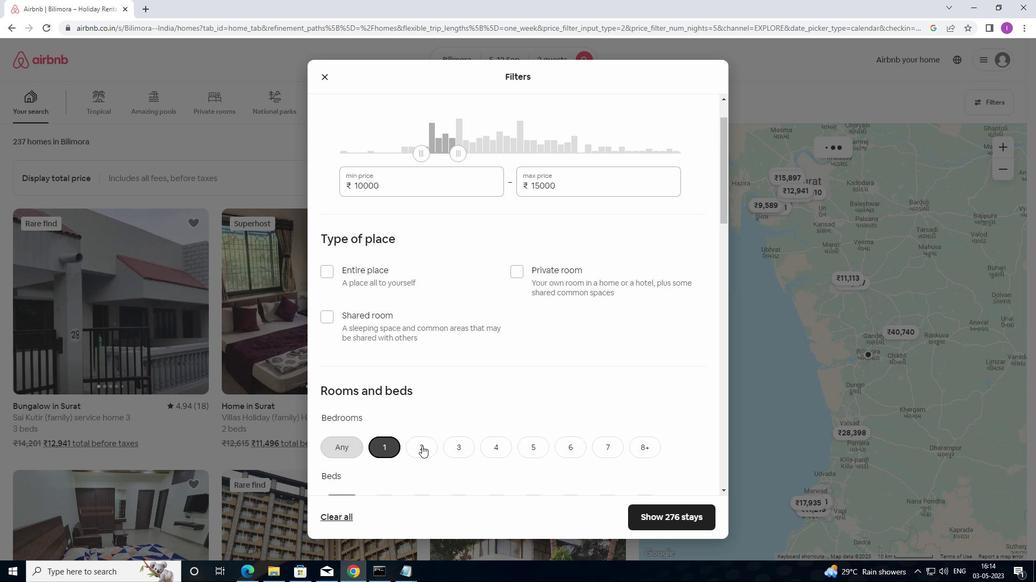 
Action: Mouse scrolled (428, 445) with delta (0, 0)
Screenshot: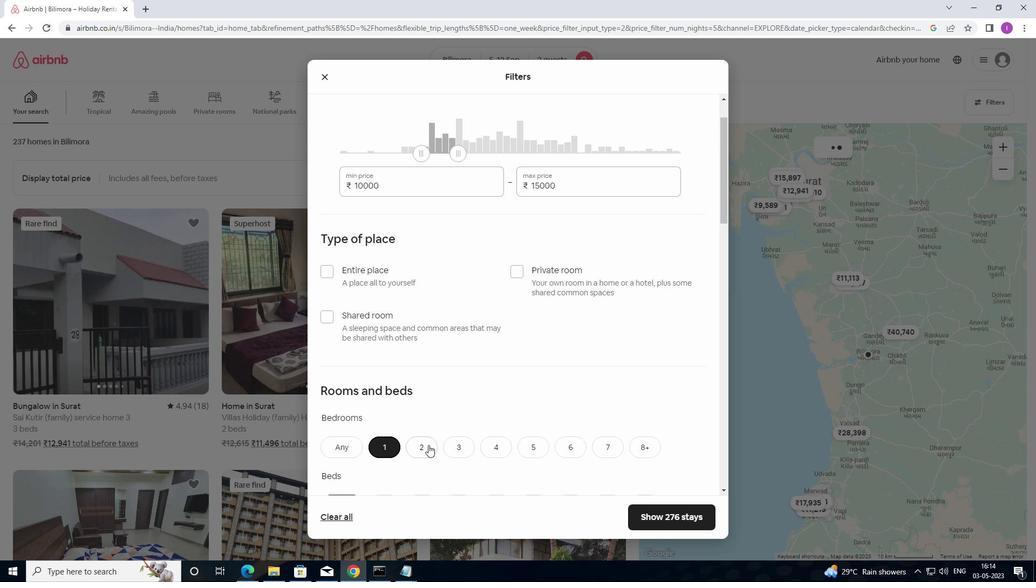 
Action: Mouse moved to (384, 403)
Screenshot: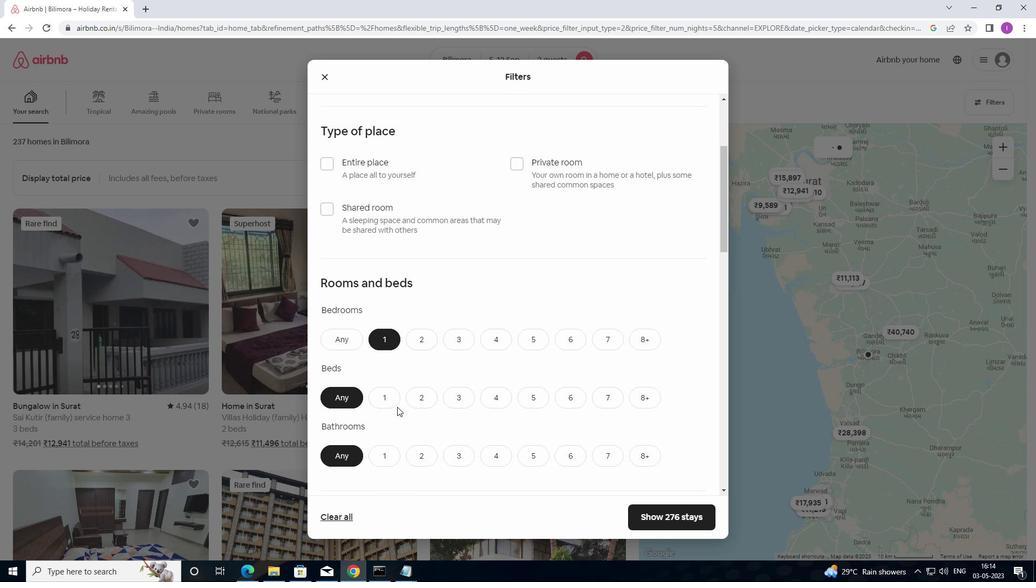 
Action: Mouse pressed left at (384, 403)
Screenshot: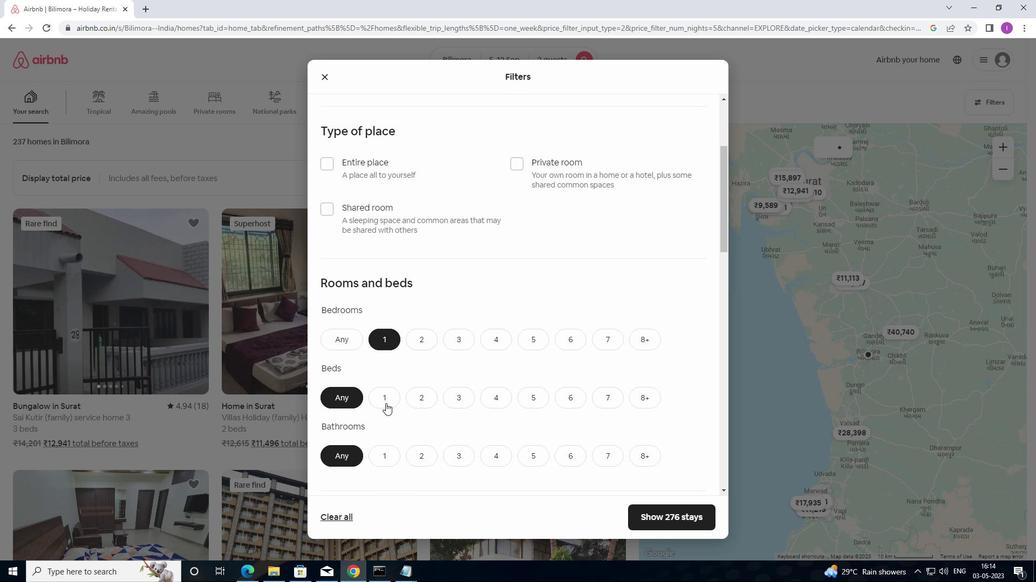
Action: Mouse moved to (384, 456)
Screenshot: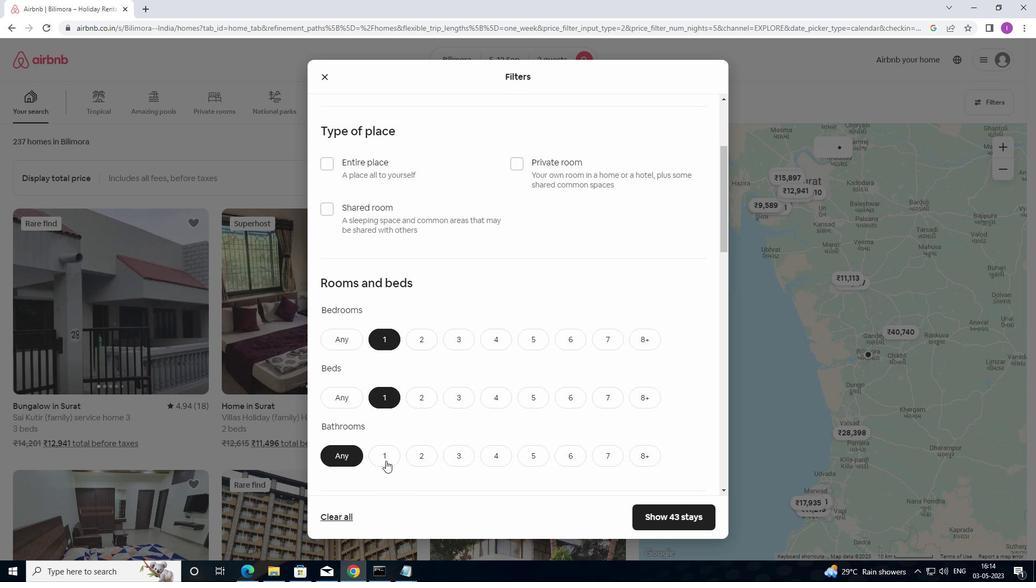 
Action: Mouse pressed left at (384, 456)
Screenshot: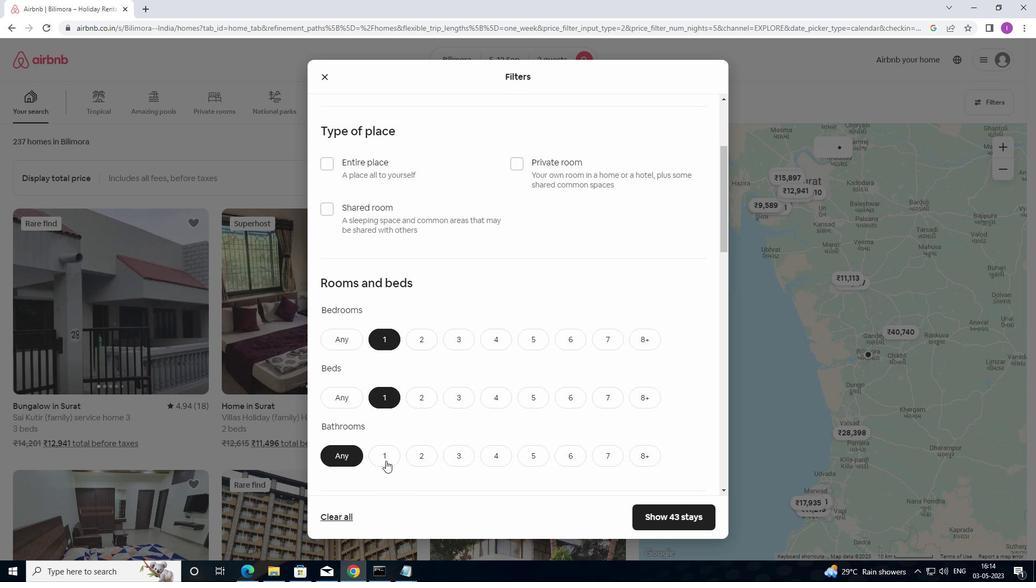 
Action: Mouse moved to (388, 455)
Screenshot: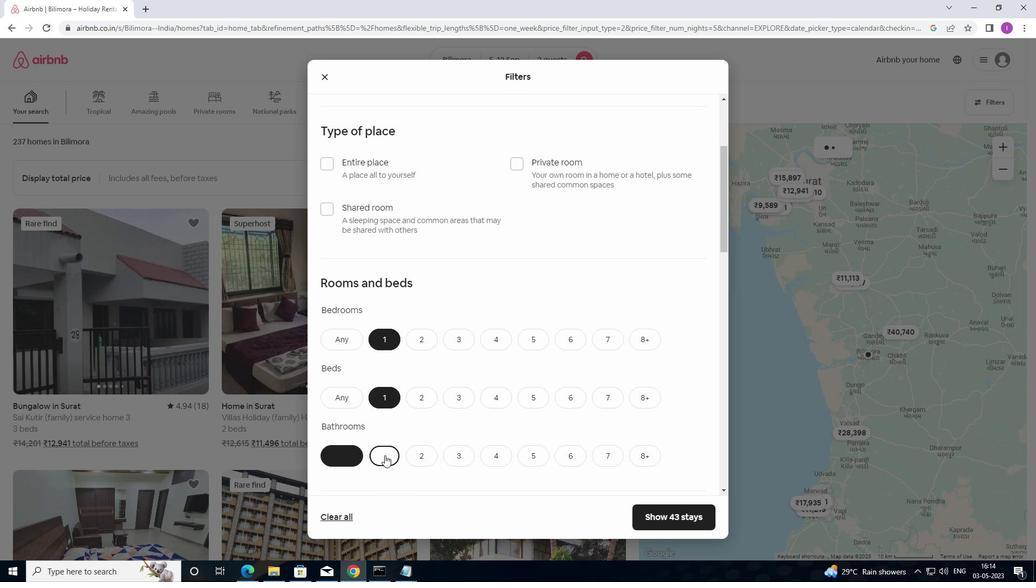 
Action: Mouse scrolled (388, 455) with delta (0, 0)
Screenshot: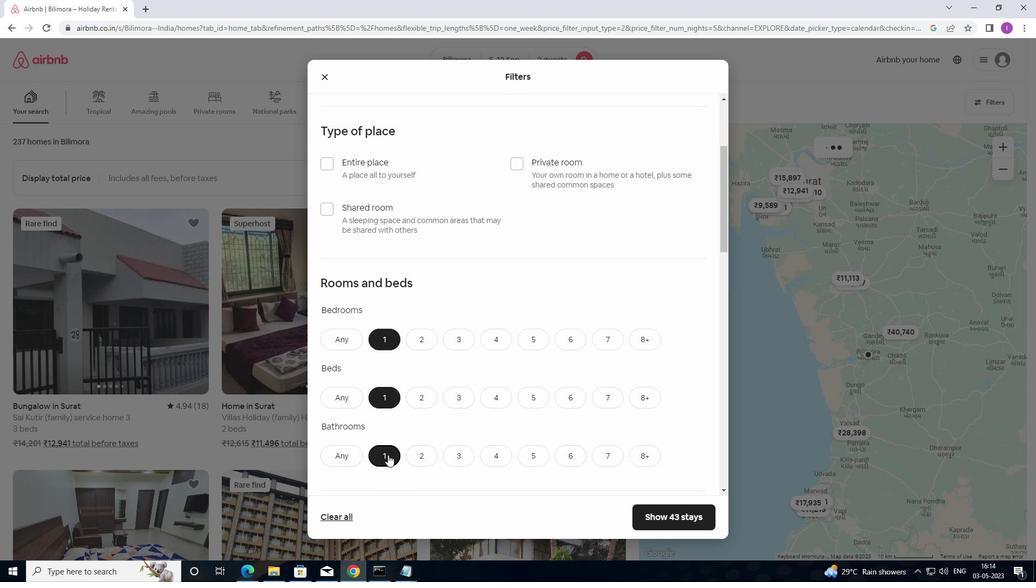 
Action: Mouse moved to (390, 452)
Screenshot: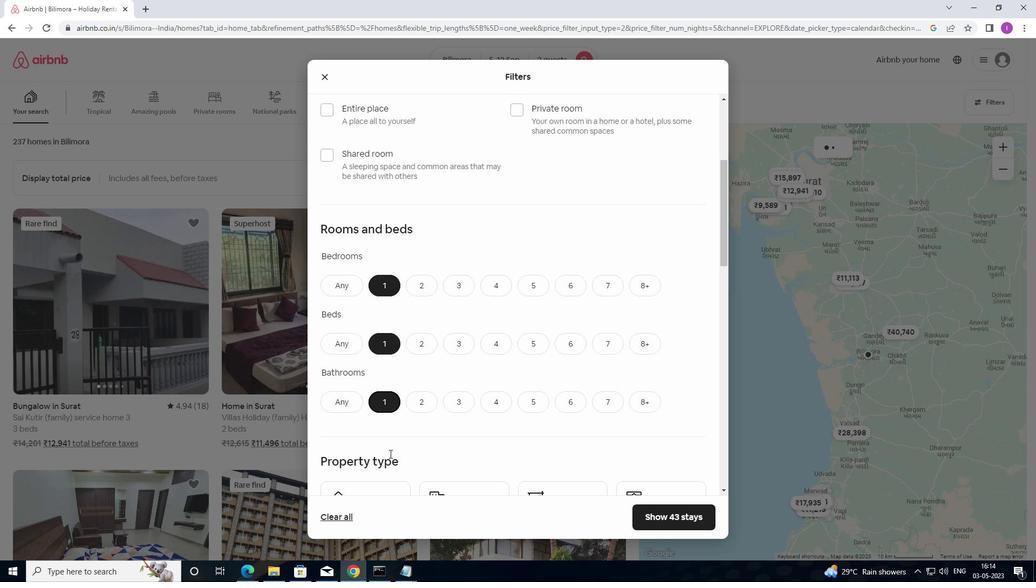 
Action: Mouse scrolled (390, 452) with delta (0, 0)
Screenshot: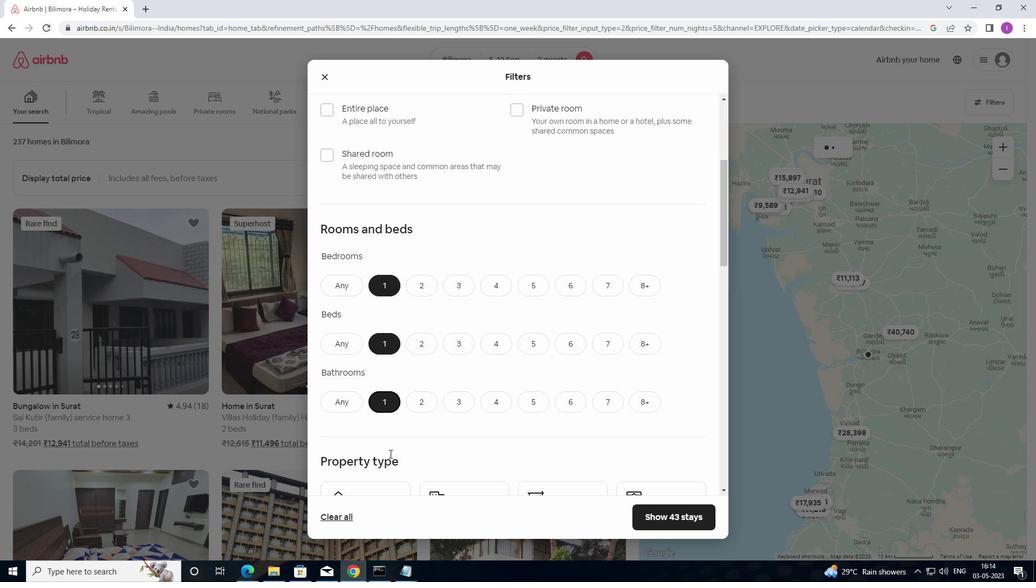 
Action: Mouse scrolled (390, 452) with delta (0, 0)
Screenshot: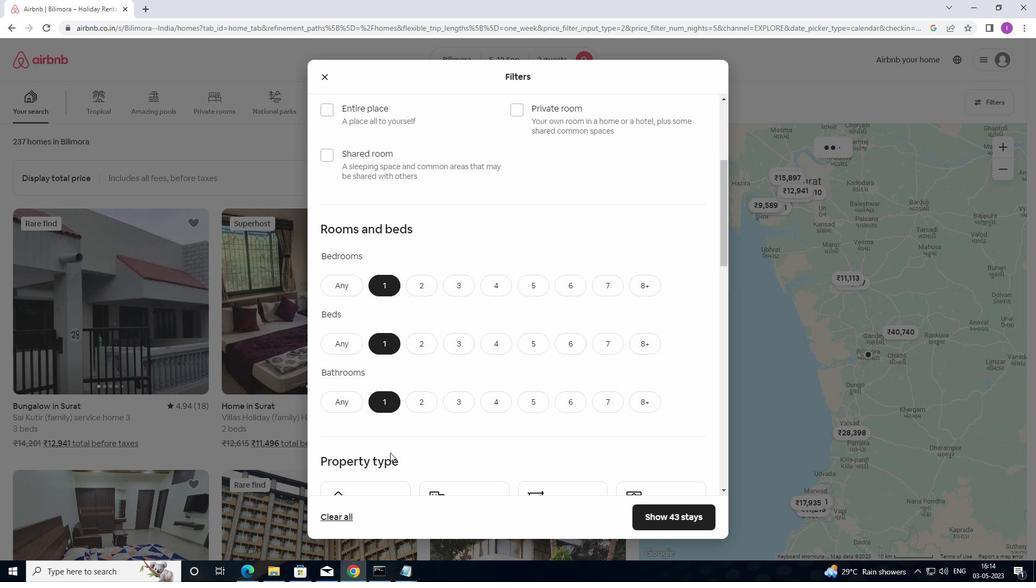 
Action: Mouse moved to (357, 467)
Screenshot: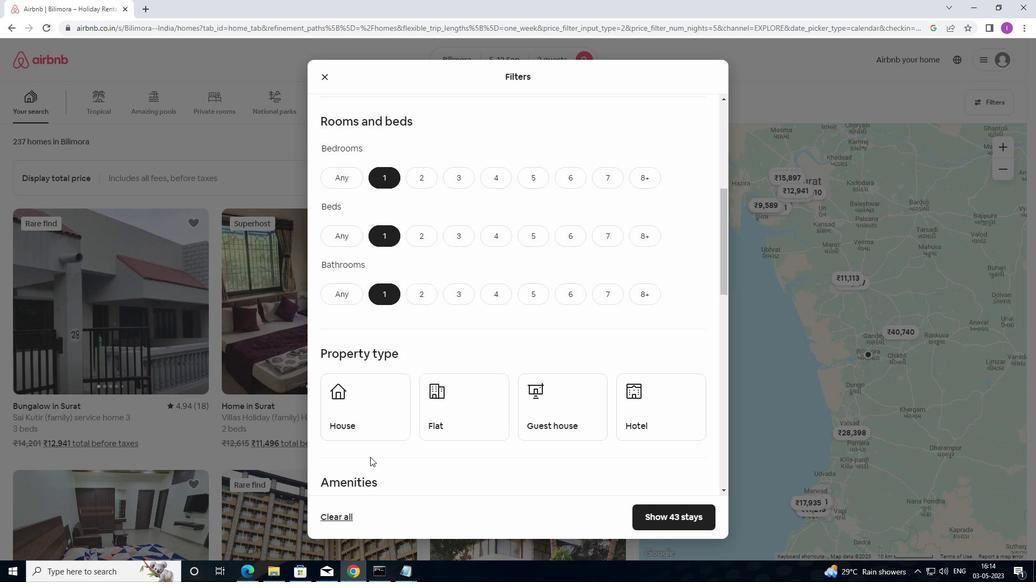 
Action: Mouse scrolled (357, 466) with delta (0, 0)
Screenshot: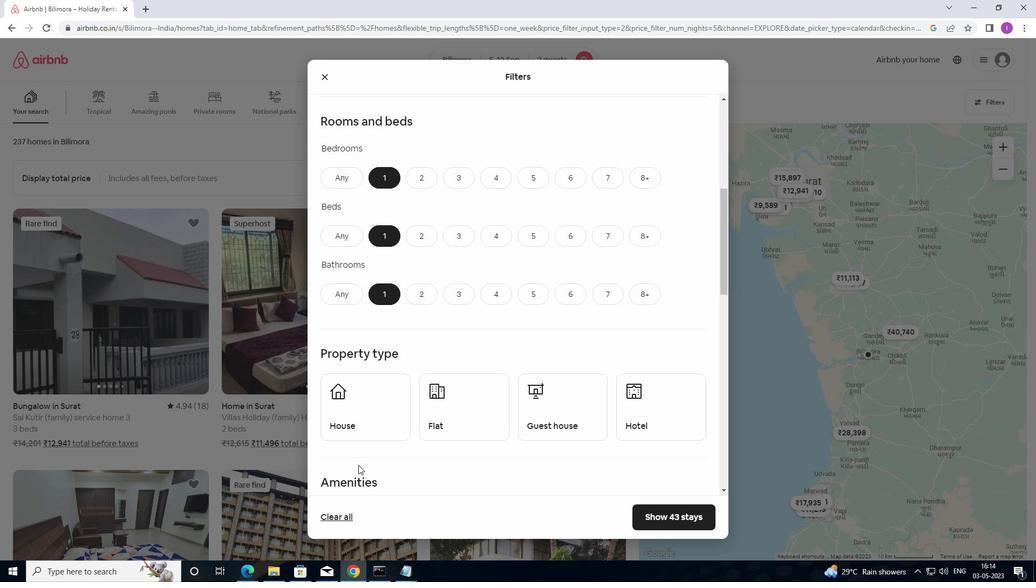 
Action: Mouse scrolled (357, 466) with delta (0, 0)
Screenshot: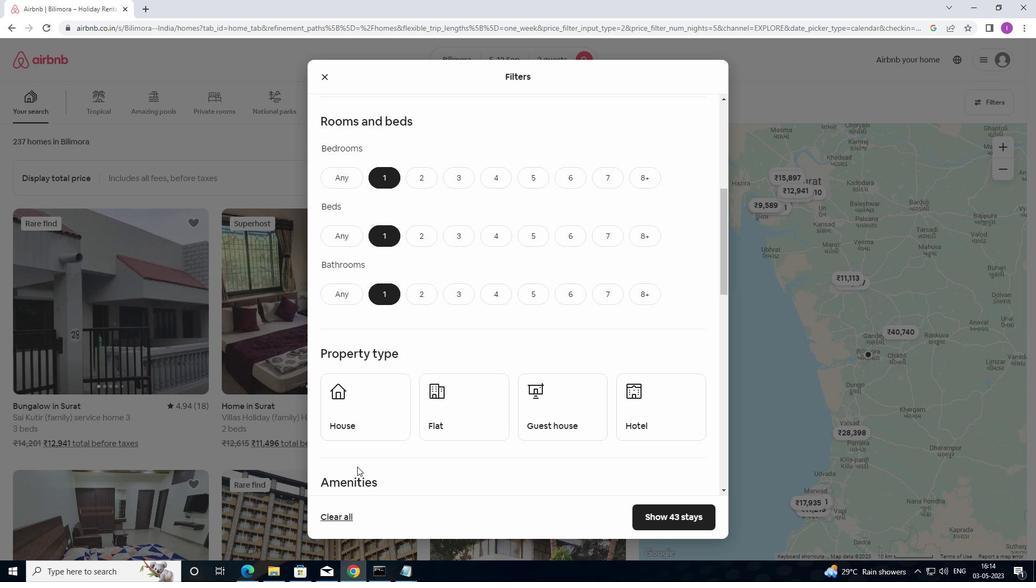 
Action: Mouse moved to (356, 310)
Screenshot: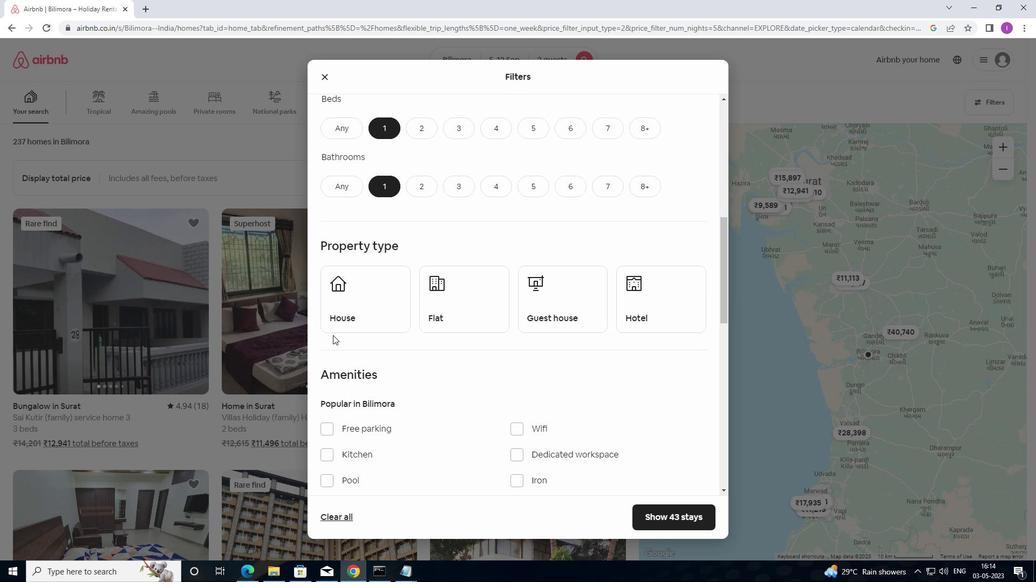 
Action: Mouse pressed left at (356, 310)
Screenshot: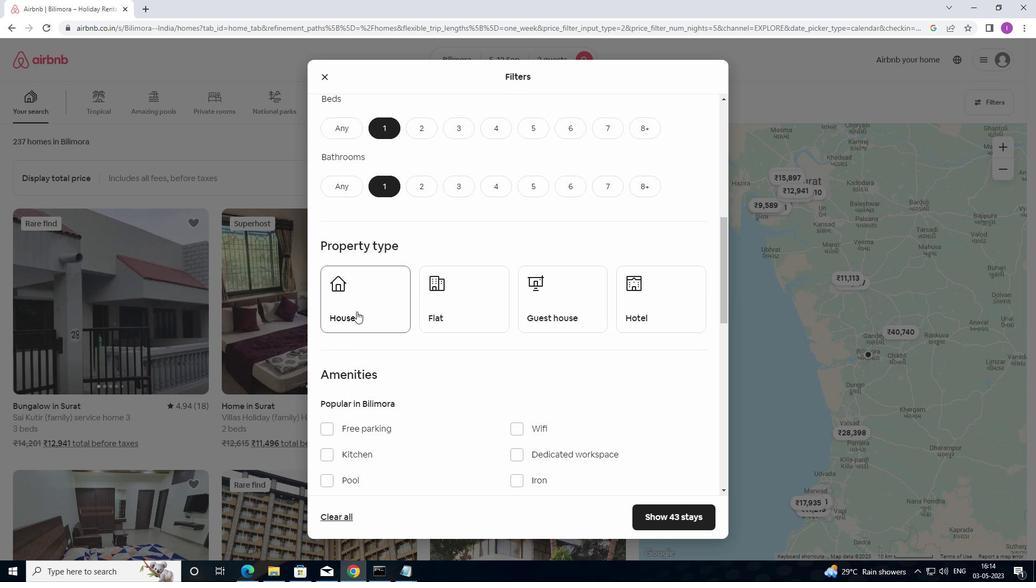 
Action: Mouse moved to (480, 313)
Screenshot: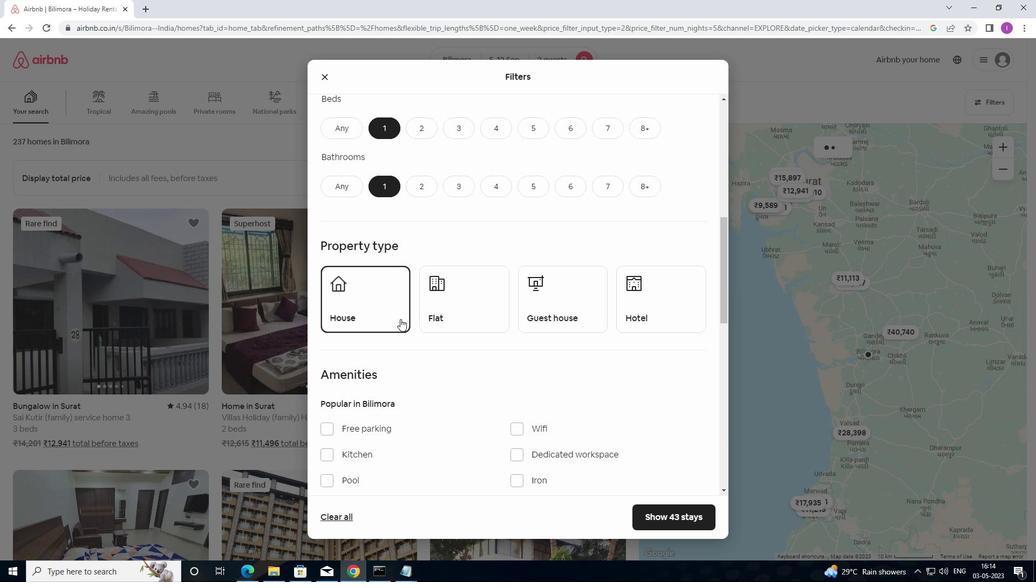 
Action: Mouse pressed left at (480, 313)
Screenshot: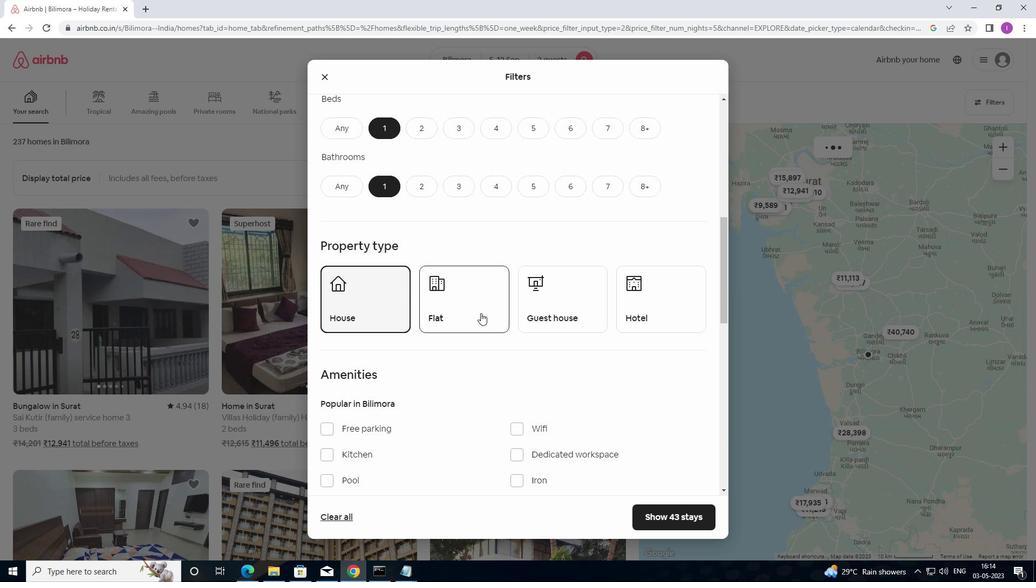 
Action: Mouse moved to (564, 313)
Screenshot: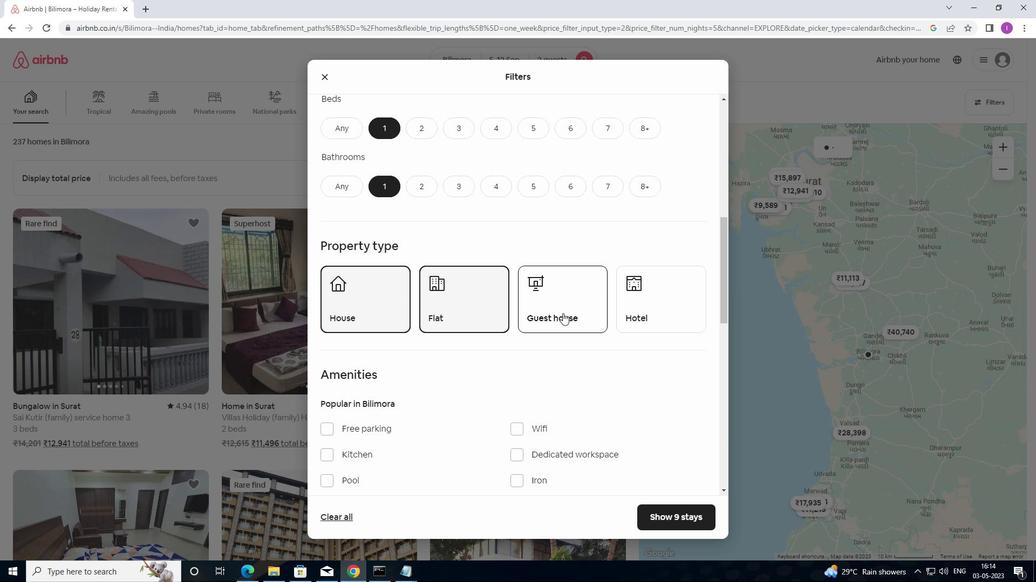 
Action: Mouse pressed left at (564, 313)
Screenshot: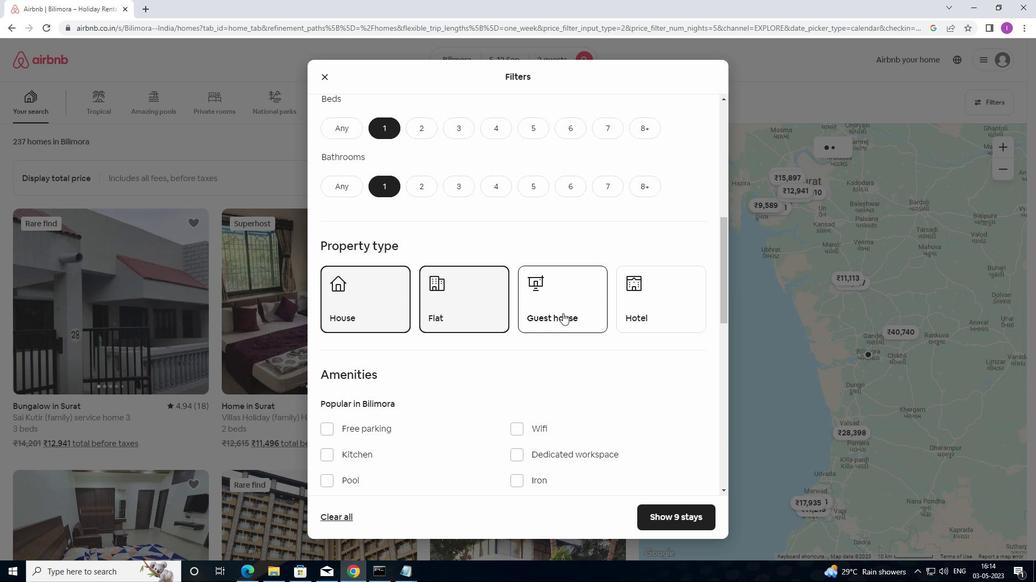 
Action: Mouse moved to (686, 317)
Screenshot: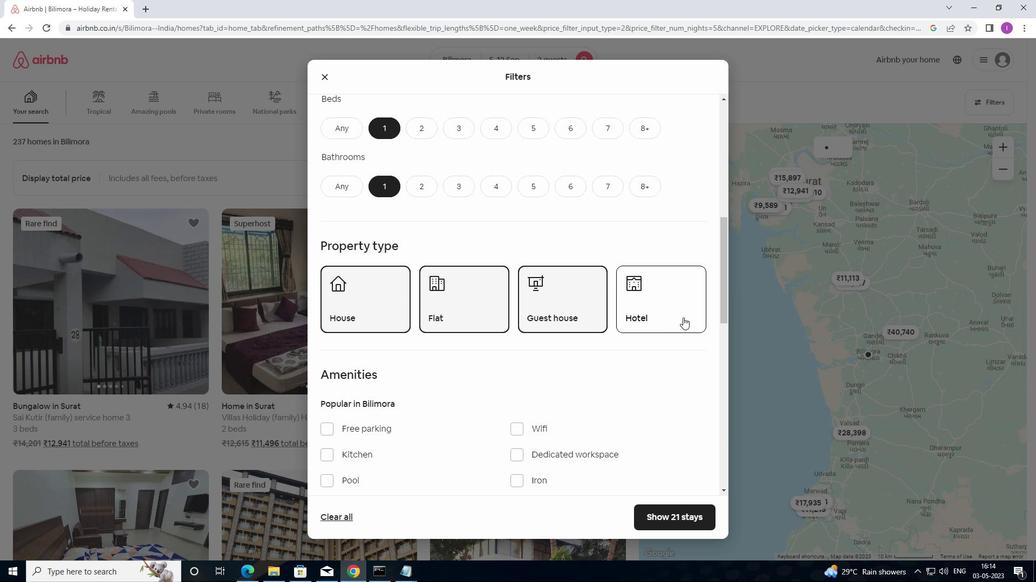 
Action: Mouse pressed left at (686, 317)
Screenshot: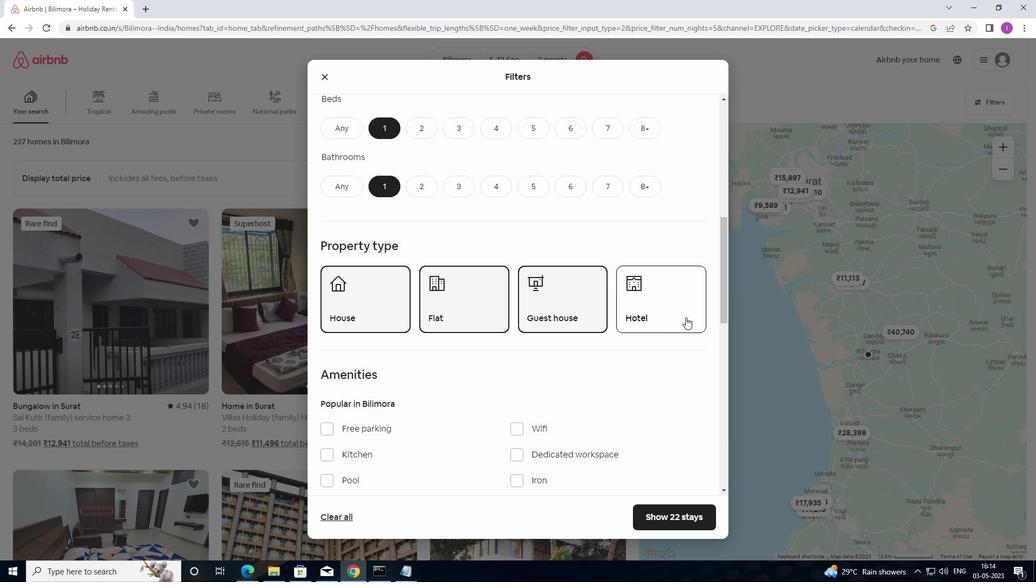 
Action: Mouse moved to (657, 357)
Screenshot: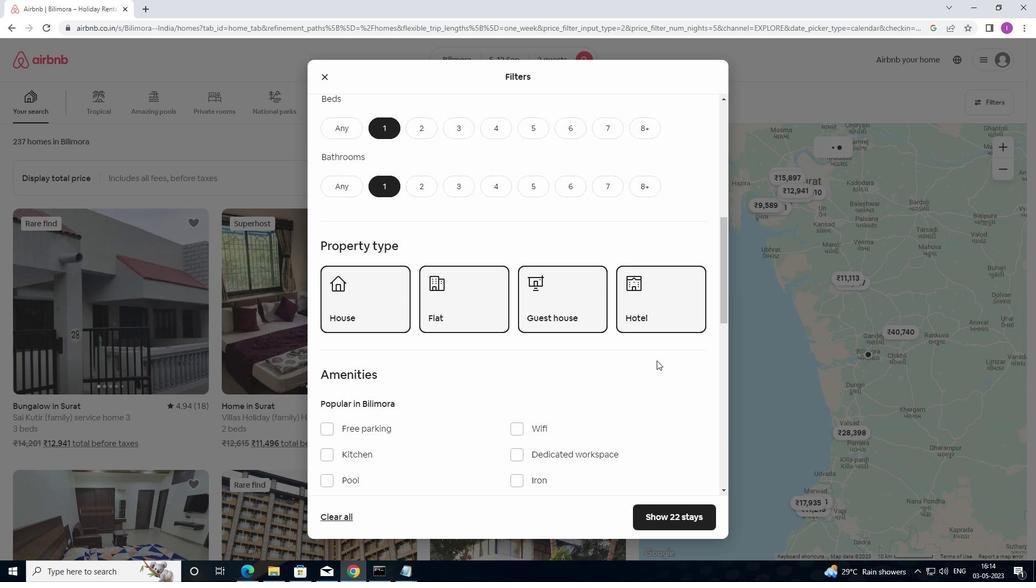 
Action: Mouse scrolled (657, 356) with delta (0, 0)
Screenshot: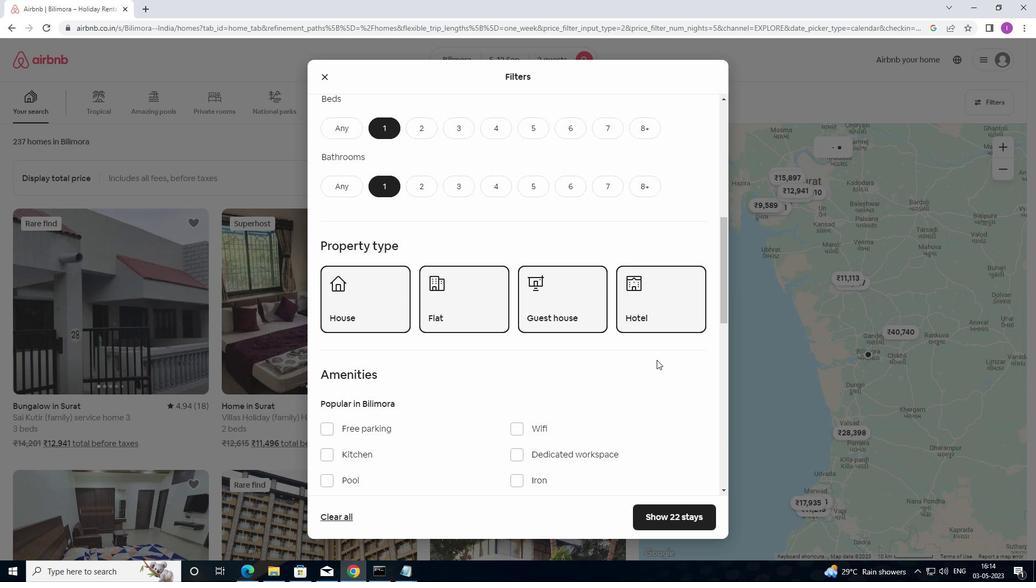 
Action: Mouse scrolled (657, 356) with delta (0, 0)
Screenshot: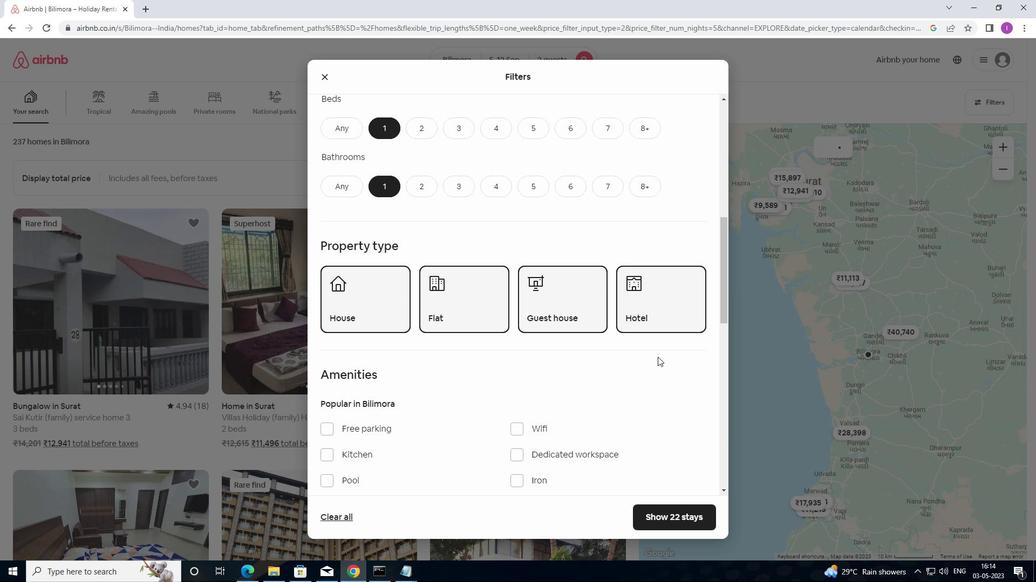 
Action: Mouse moved to (657, 357)
Screenshot: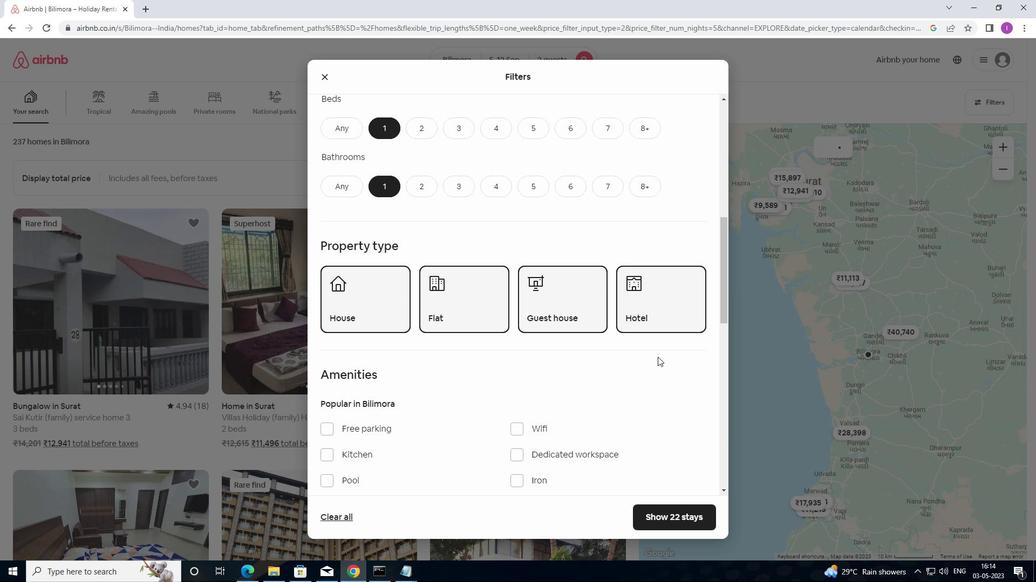 
Action: Mouse scrolled (657, 356) with delta (0, 0)
Screenshot: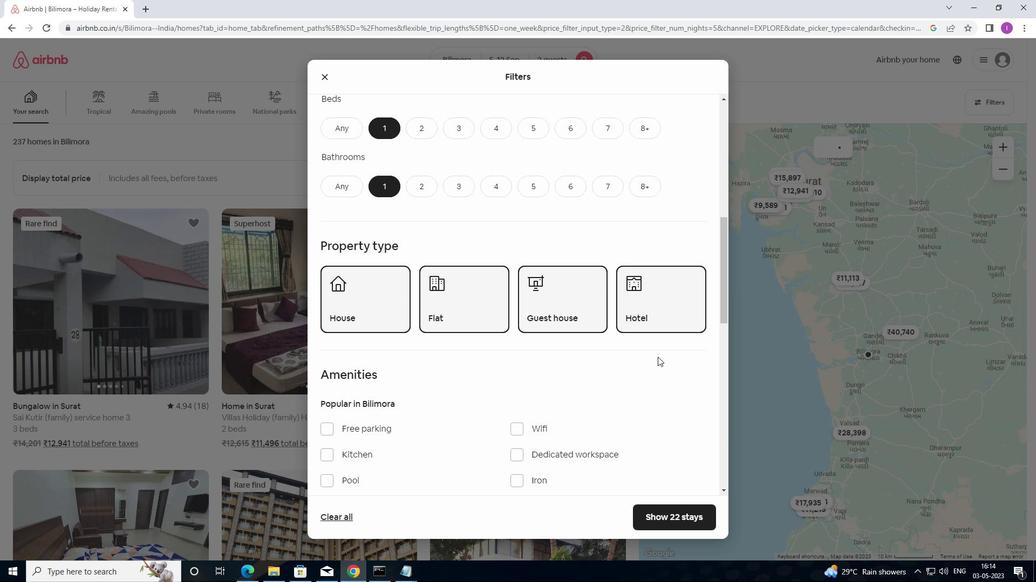 
Action: Mouse scrolled (657, 356) with delta (0, 0)
Screenshot: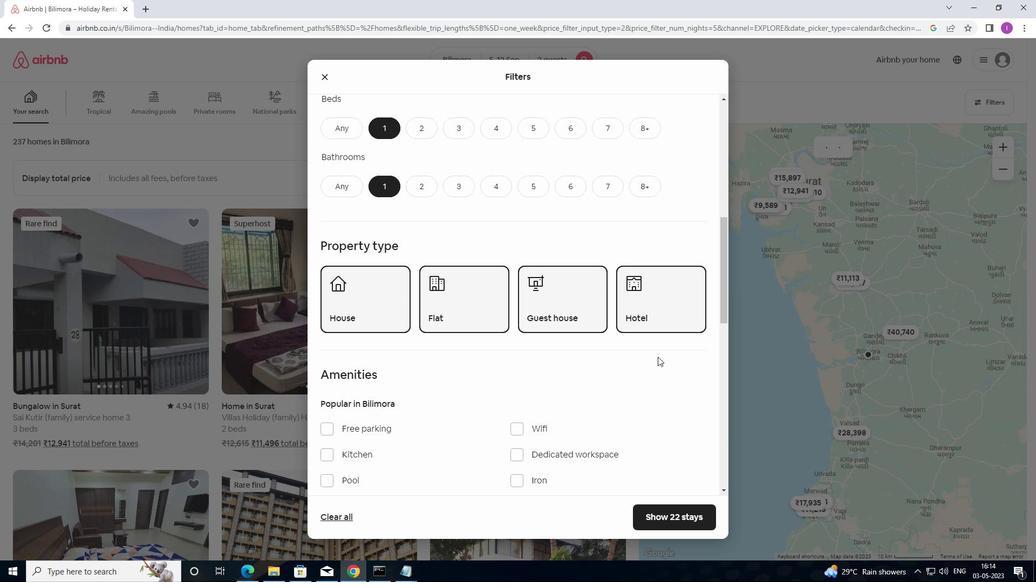 
Action: Mouse moved to (680, 405)
Screenshot: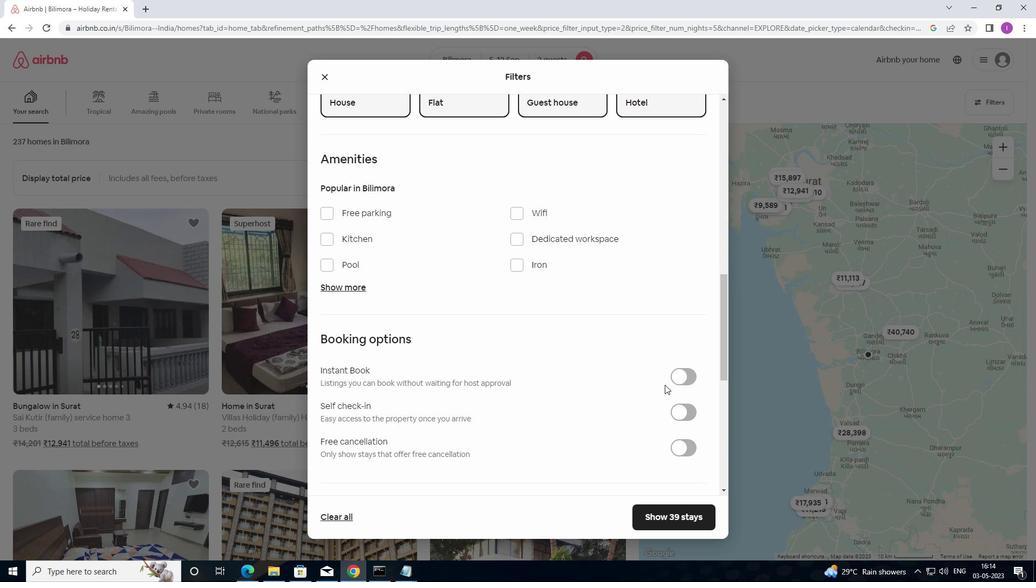 
Action: Mouse pressed left at (680, 405)
Screenshot: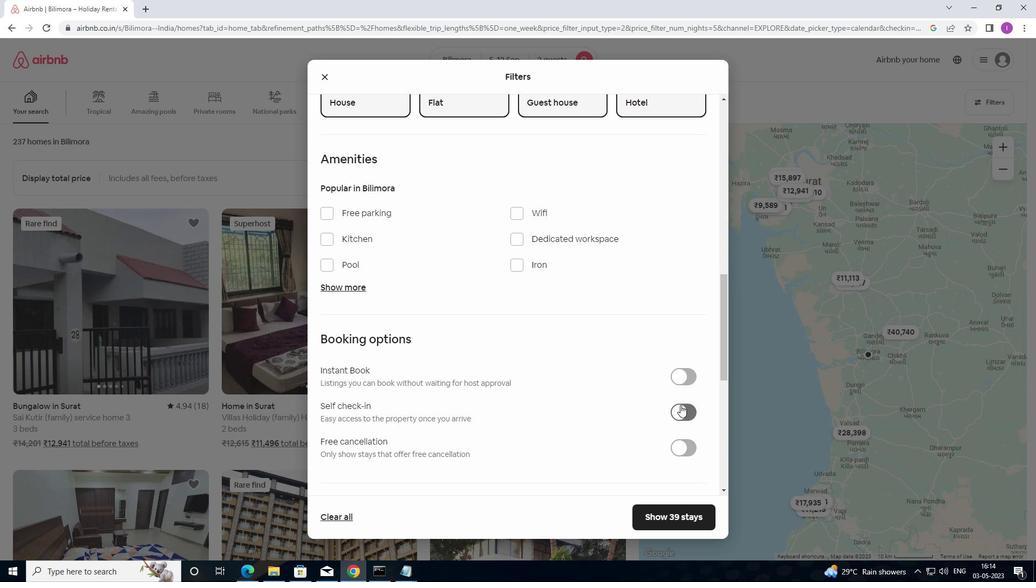 
Action: Mouse moved to (618, 403)
Screenshot: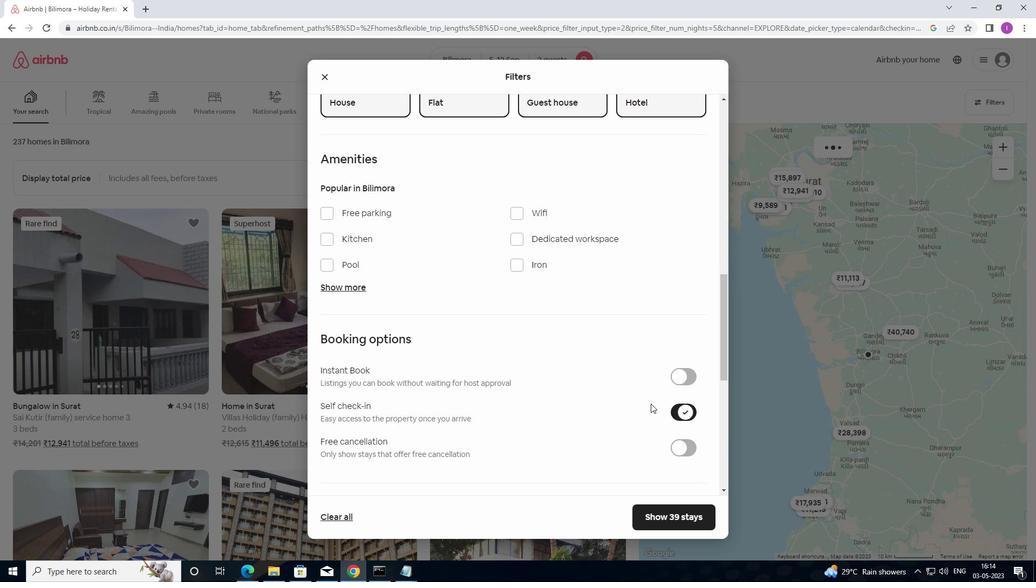 
Action: Mouse scrolled (618, 403) with delta (0, 0)
Screenshot: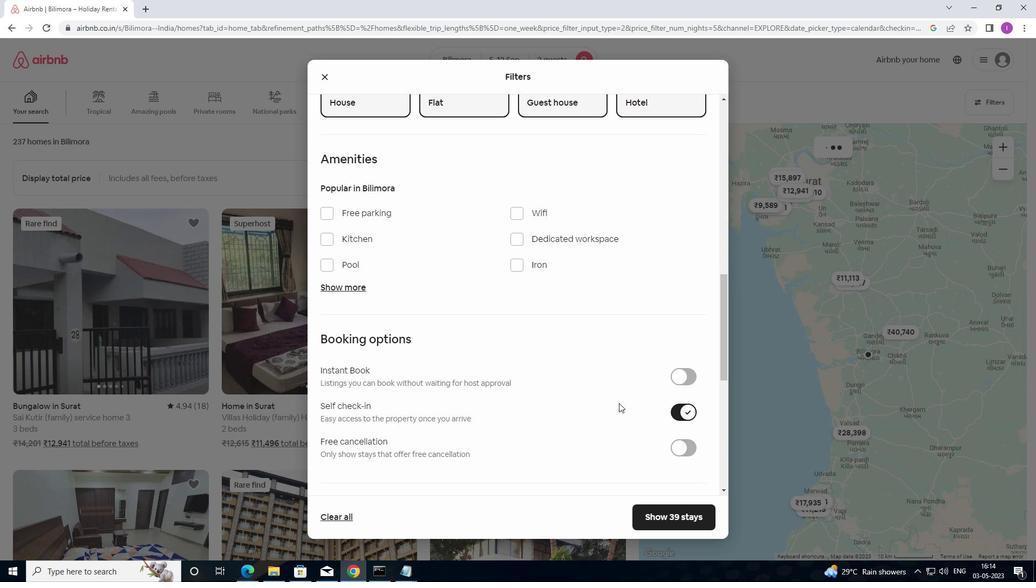 
Action: Mouse scrolled (618, 403) with delta (0, 0)
Screenshot: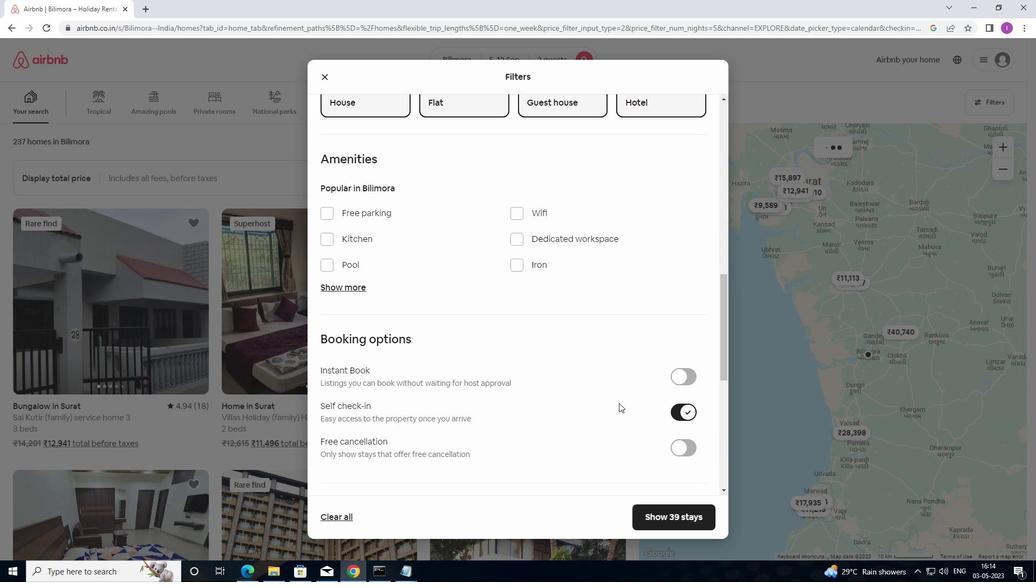 
Action: Mouse scrolled (618, 403) with delta (0, 0)
Screenshot: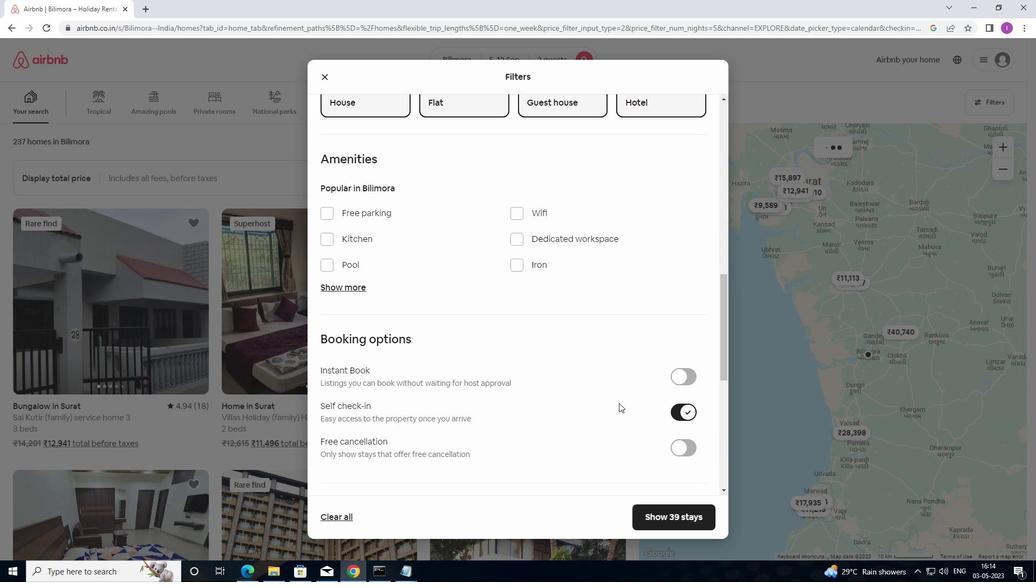 
Action: Mouse scrolled (618, 403) with delta (0, 0)
Screenshot: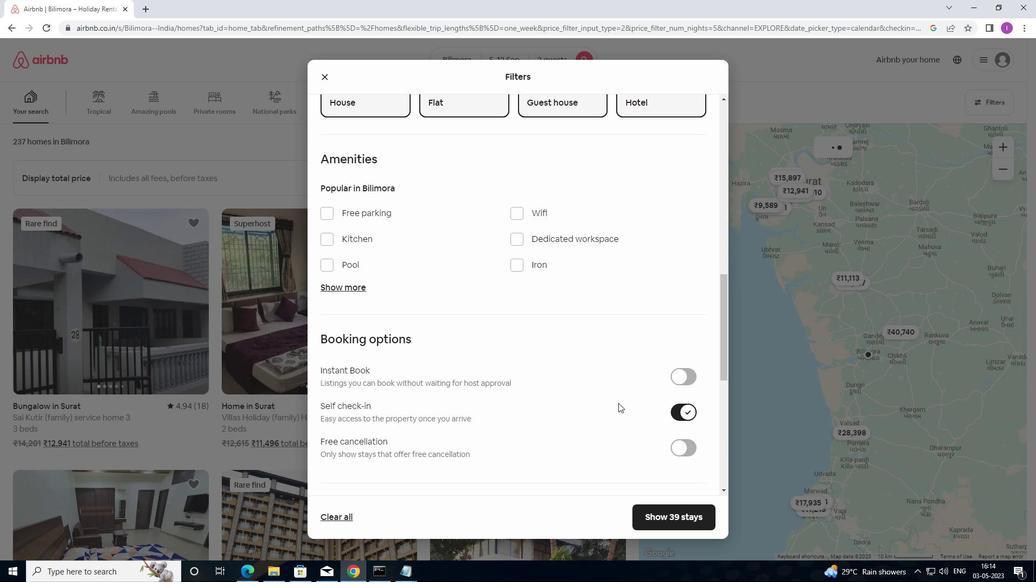 
Action: Mouse scrolled (618, 403) with delta (0, 0)
Screenshot: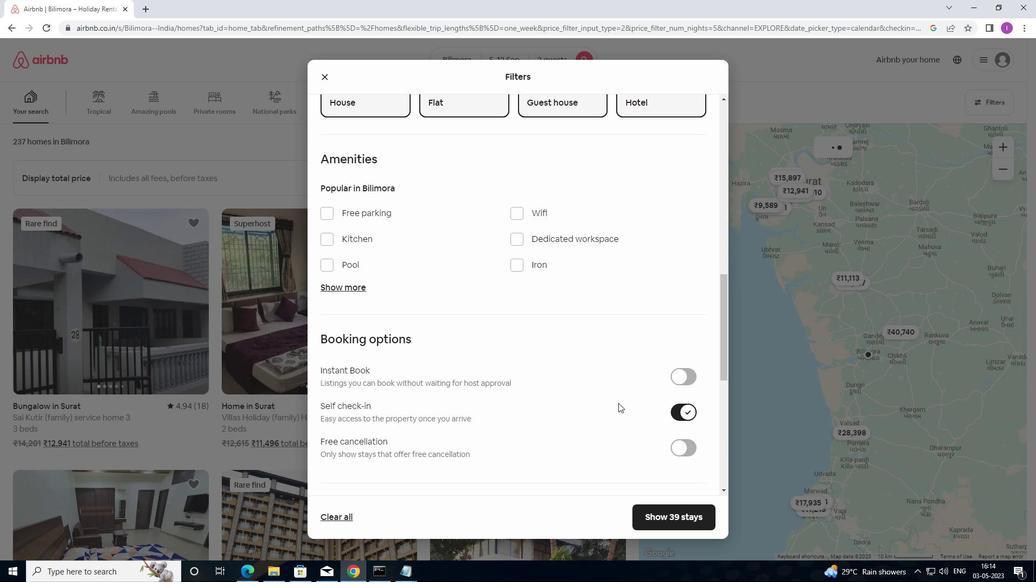 
Action: Mouse moved to (612, 404)
Screenshot: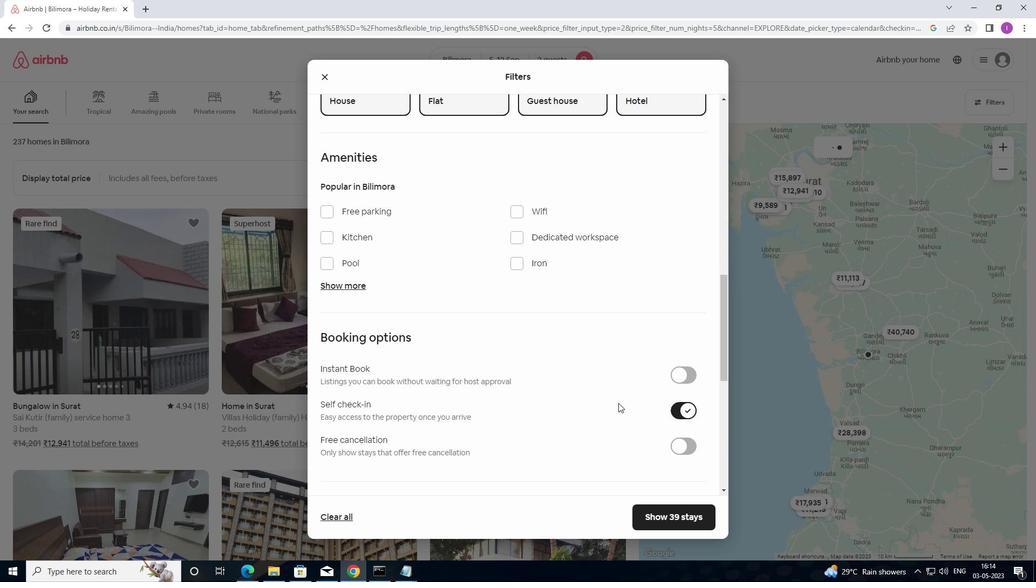 
Action: Mouse scrolled (612, 403) with delta (0, 0)
Screenshot: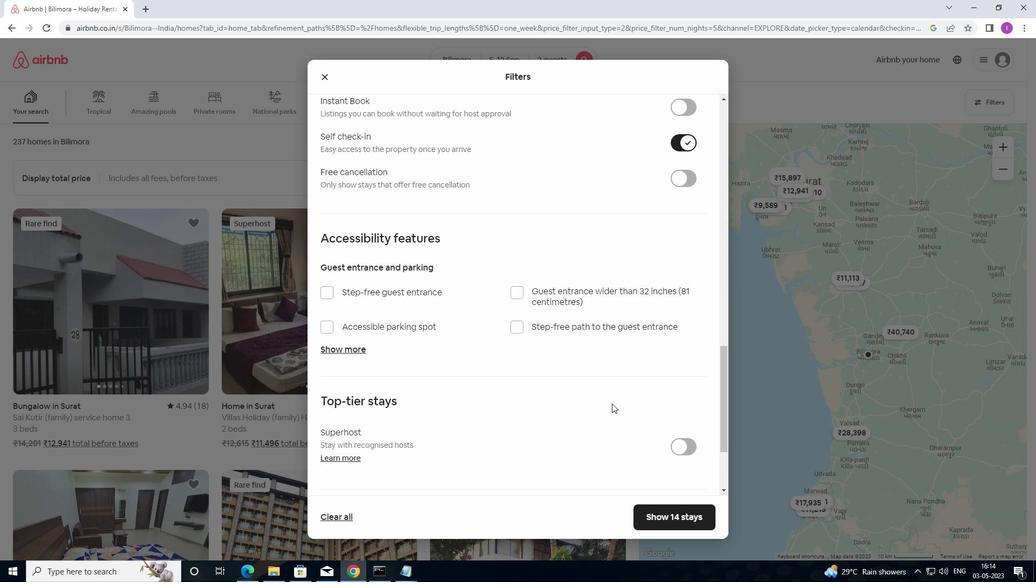 
Action: Mouse moved to (612, 404)
Screenshot: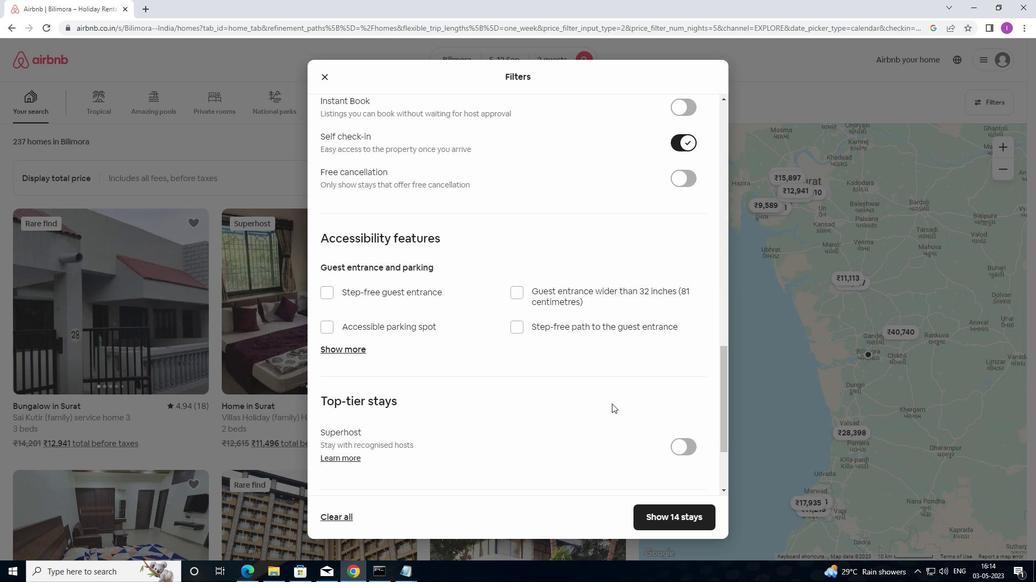 
Action: Mouse scrolled (612, 403) with delta (0, 0)
Screenshot: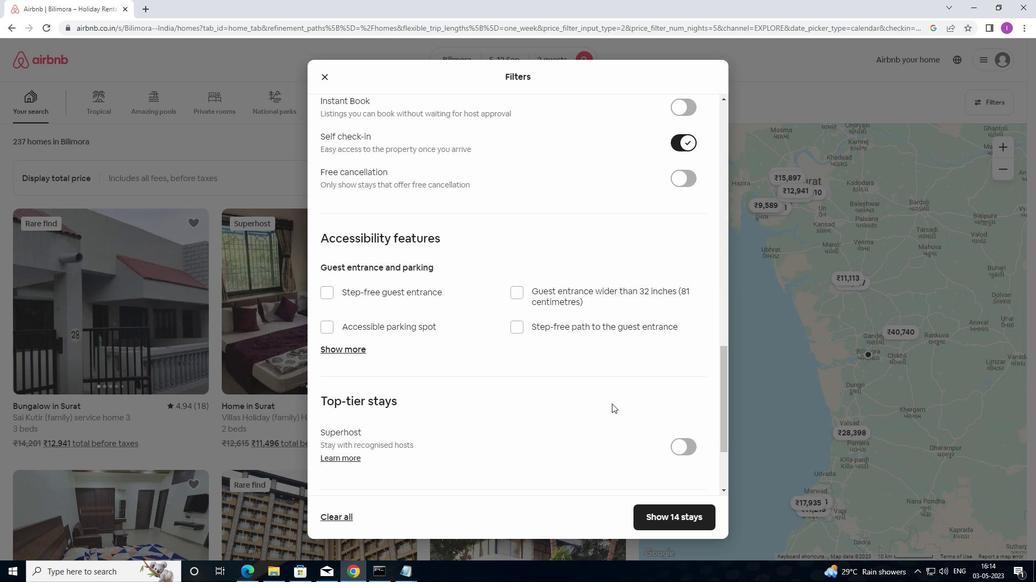 
Action: Mouse moved to (612, 405)
Screenshot: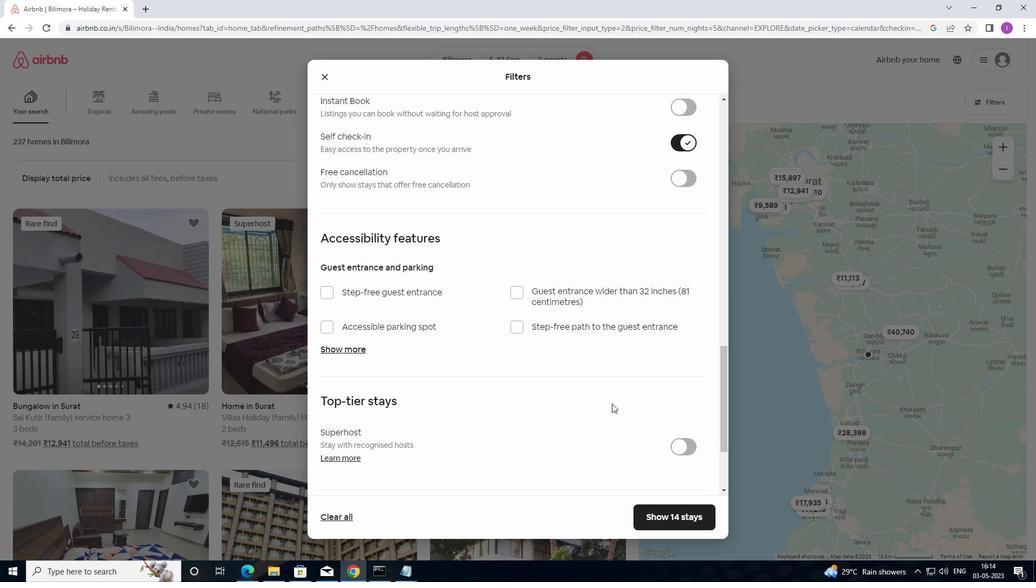 
Action: Mouse scrolled (612, 404) with delta (0, 0)
Screenshot: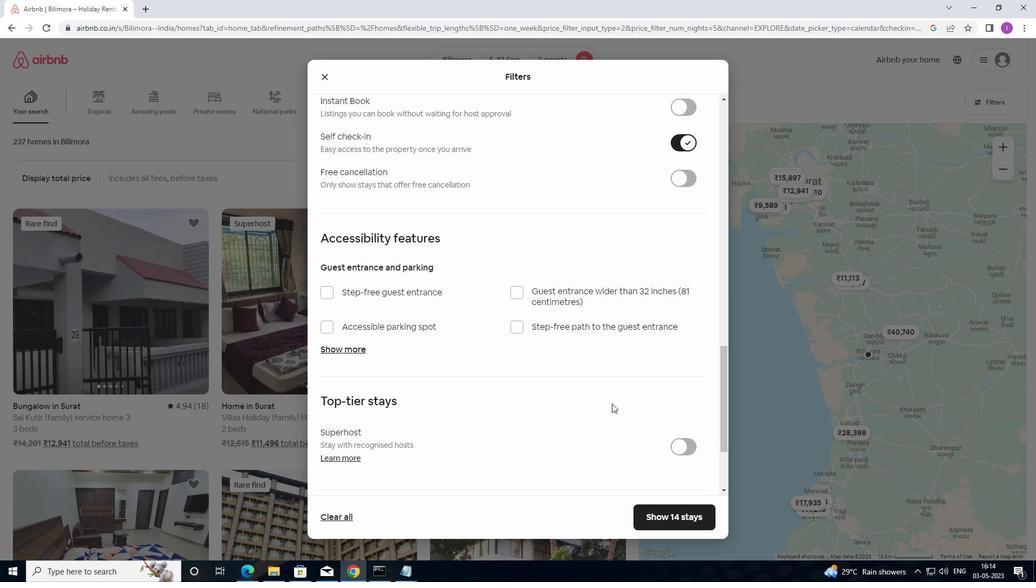 
Action: Mouse scrolled (612, 404) with delta (0, 0)
Screenshot: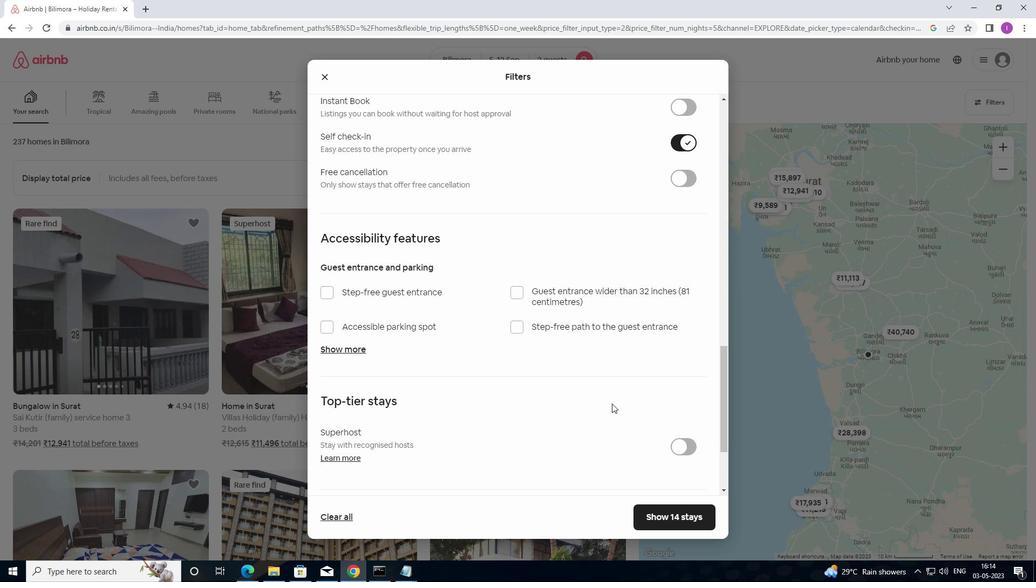 
Action: Mouse moved to (476, 457)
Screenshot: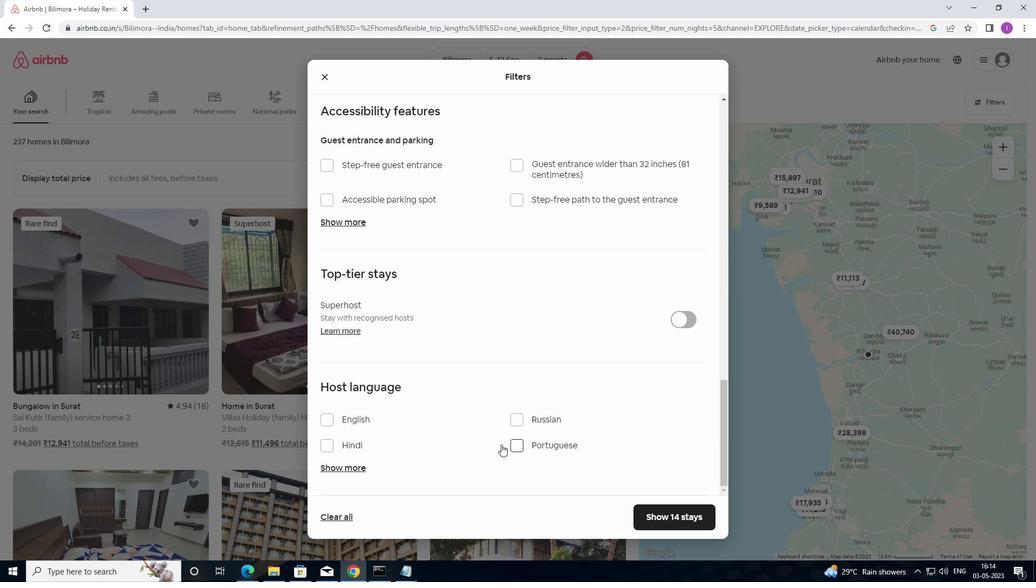 
Action: Mouse scrolled (476, 457) with delta (0, 0)
Screenshot: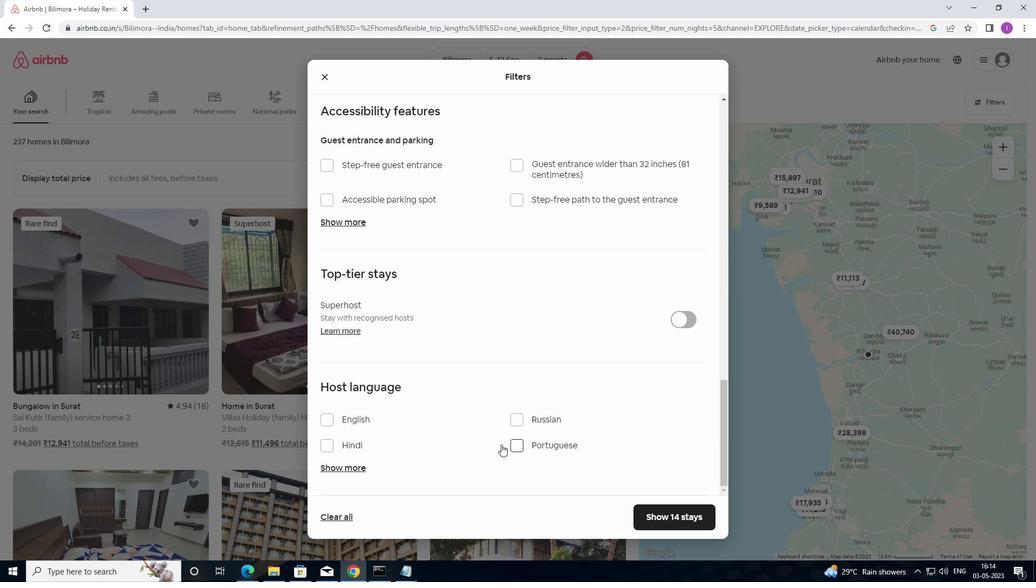 
Action: Mouse moved to (452, 466)
Screenshot: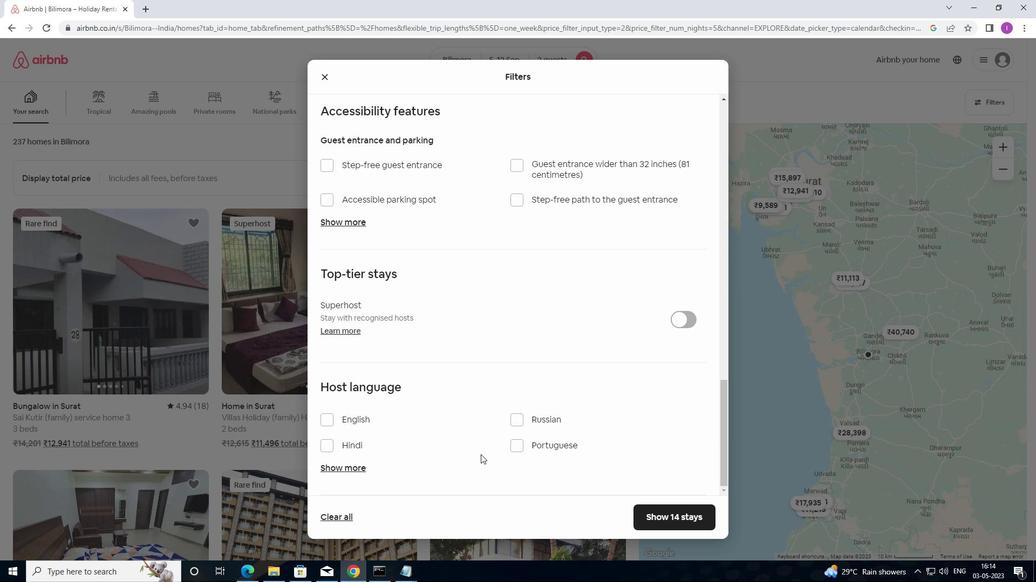
Action: Mouse scrolled (452, 465) with delta (0, 0)
Screenshot: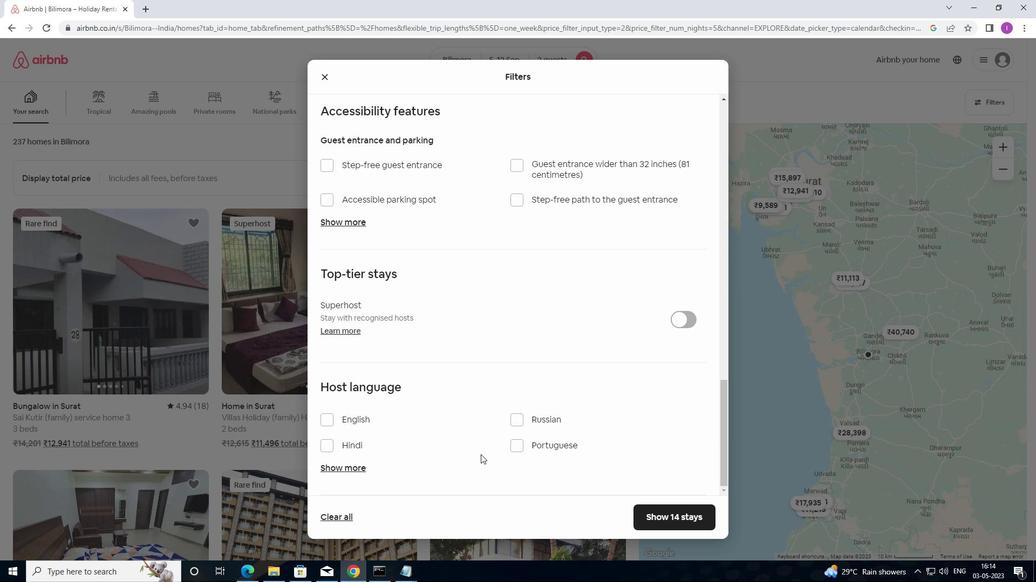 
Action: Mouse moved to (421, 467)
Screenshot: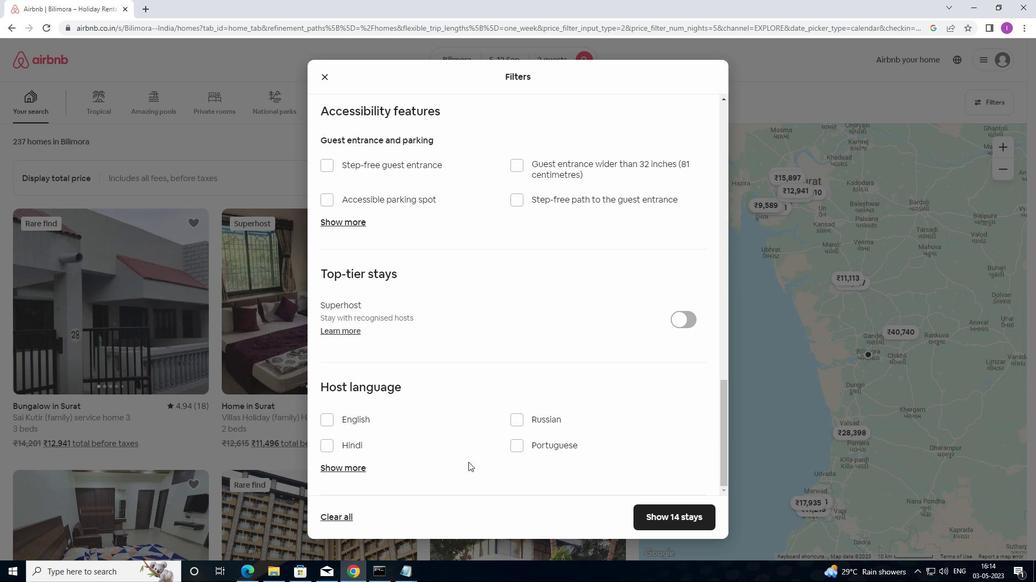 
Action: Mouse scrolled (421, 467) with delta (0, 0)
Screenshot: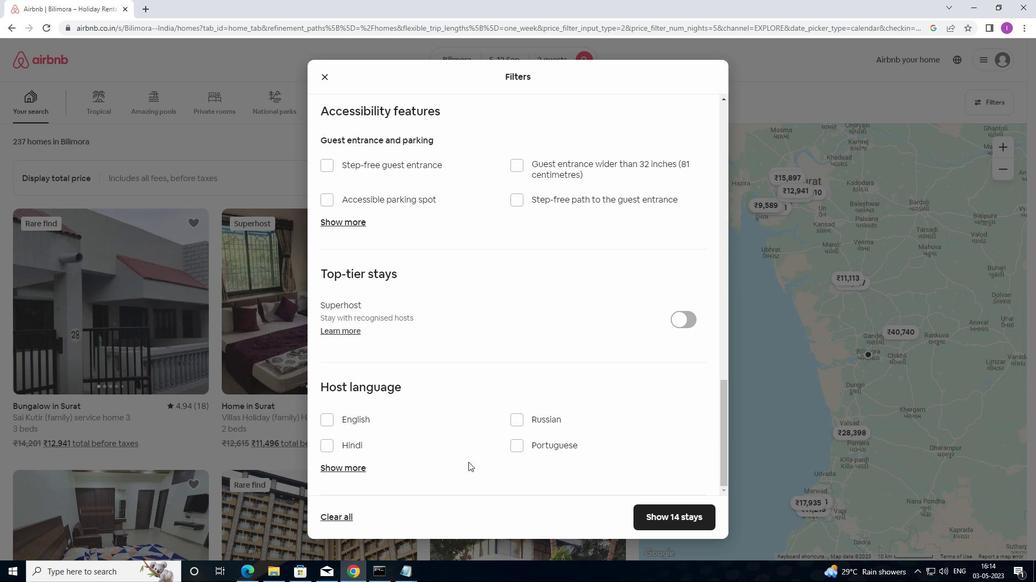 
Action: Mouse moved to (320, 417)
Screenshot: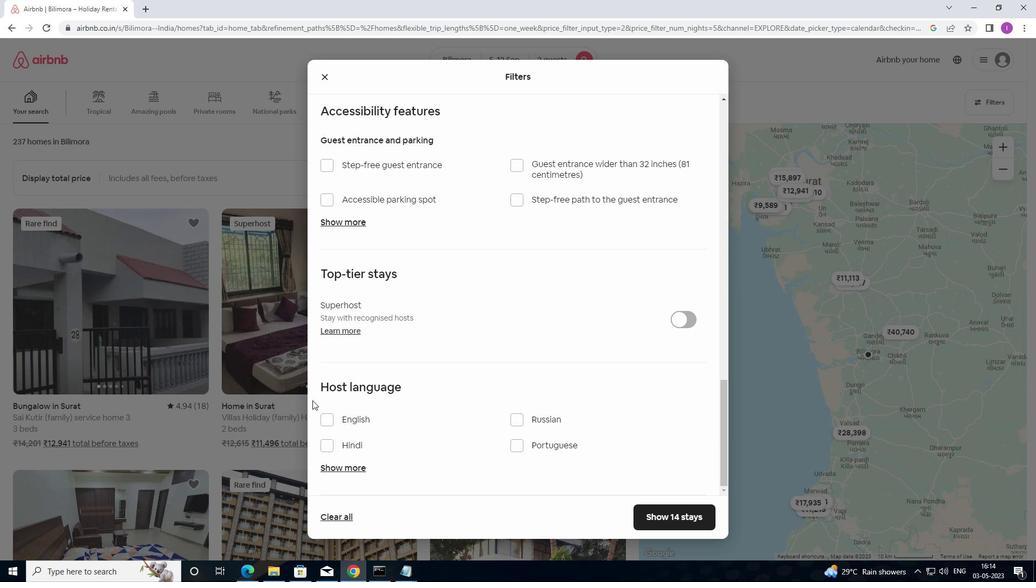 
Action: Mouse pressed left at (320, 417)
Screenshot: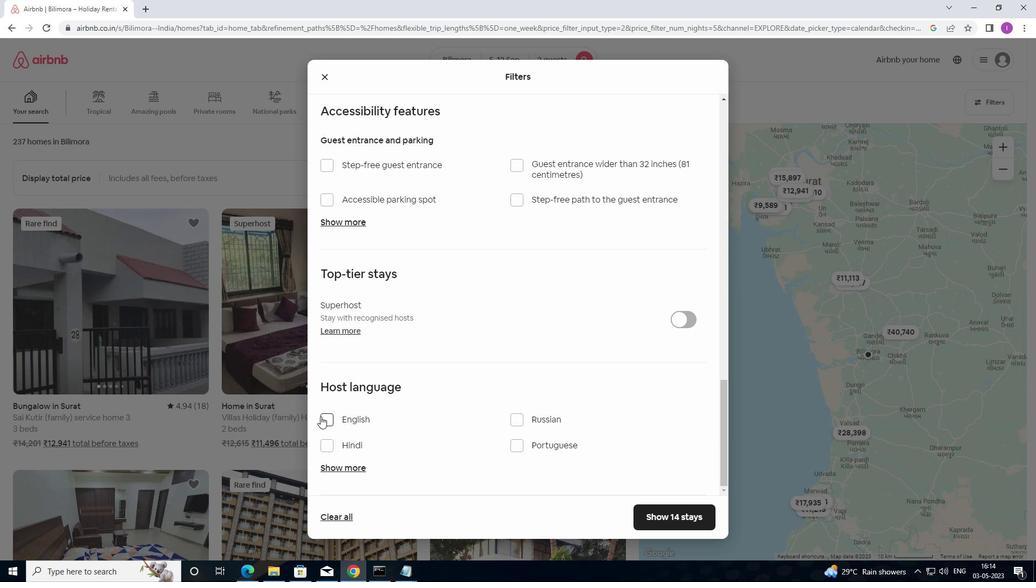 
Action: Mouse moved to (586, 431)
Screenshot: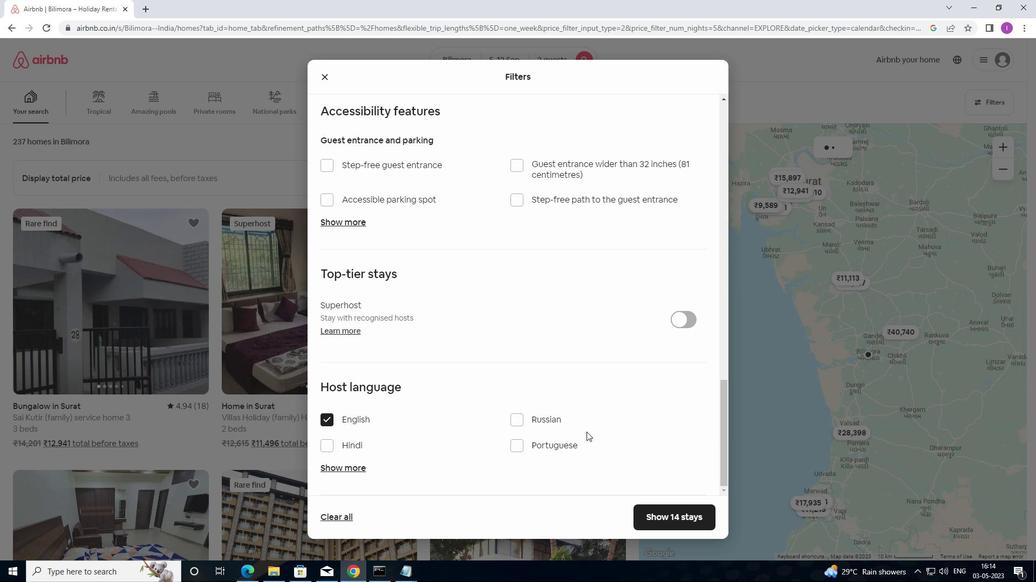 
Action: Mouse scrolled (586, 431) with delta (0, 0)
Screenshot: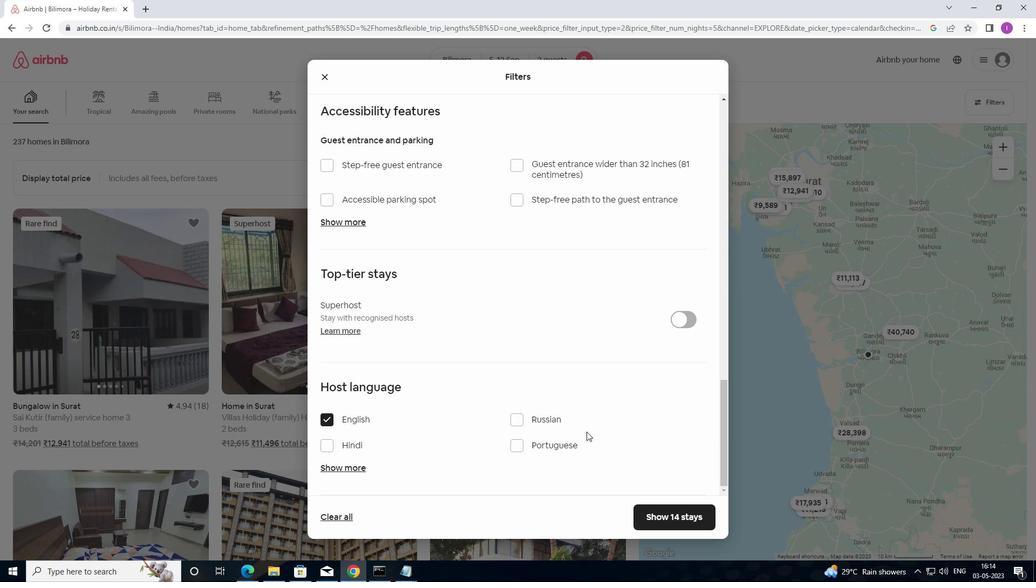 
Action: Mouse scrolled (586, 431) with delta (0, 0)
Screenshot: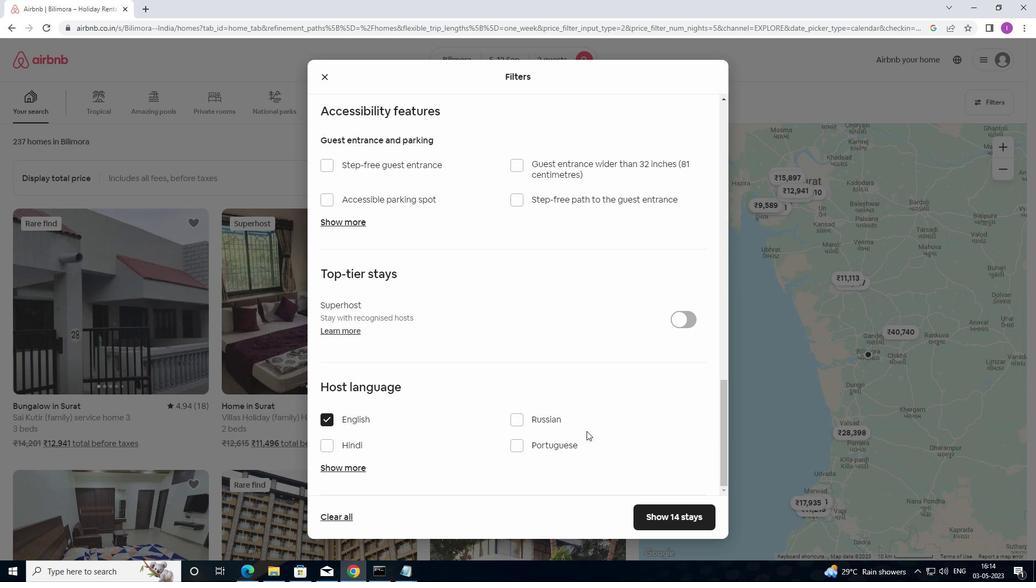 
Action: Mouse moved to (674, 519)
Screenshot: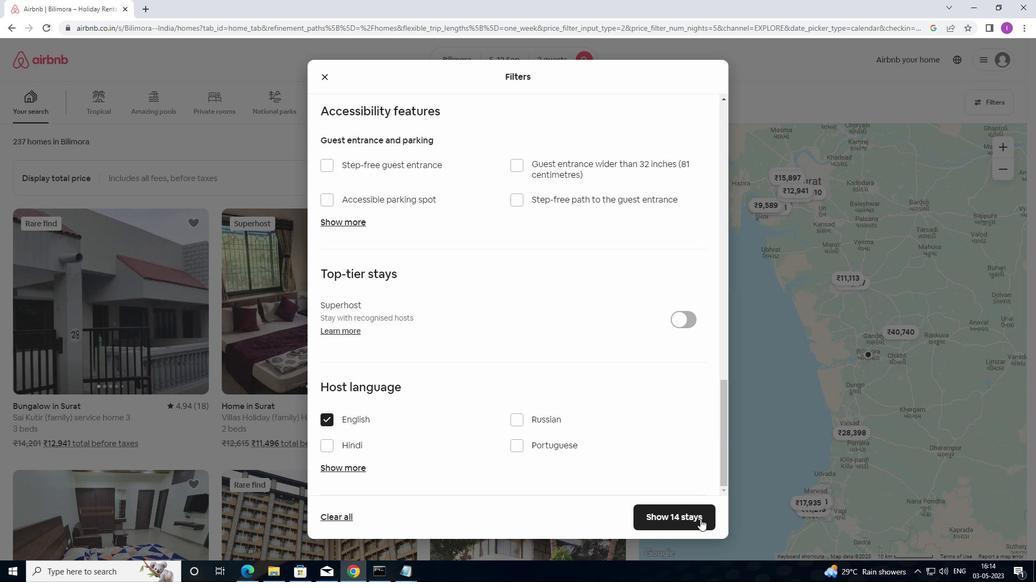 
Action: Mouse pressed left at (674, 519)
Screenshot: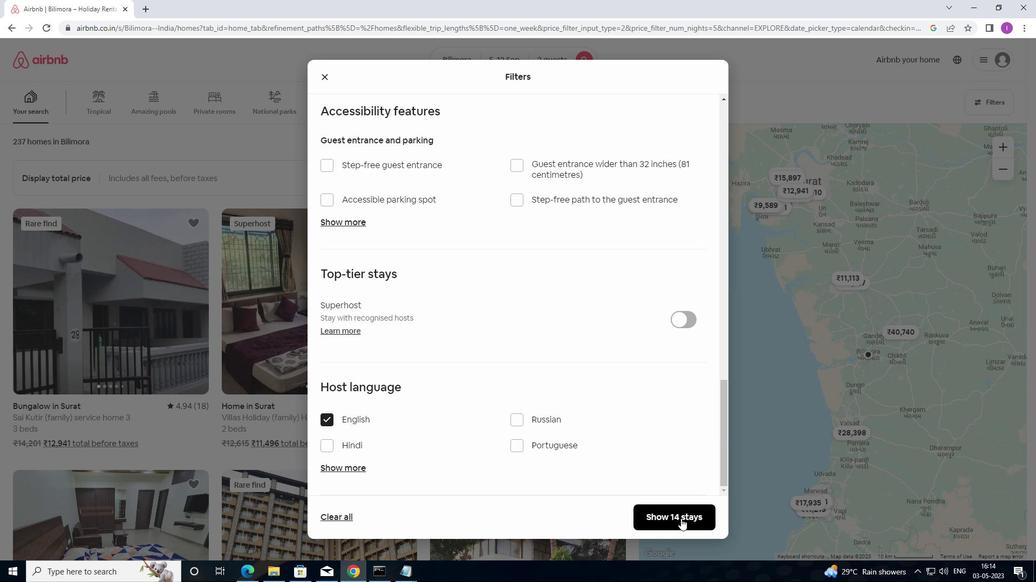 
Action: Mouse moved to (688, 517)
Screenshot: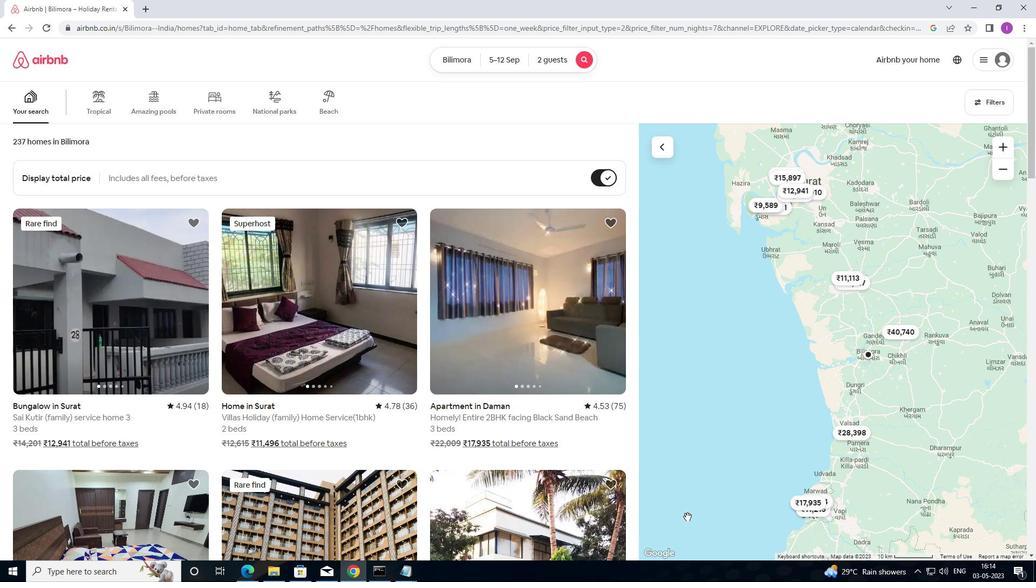 
